 Task: In the Company tcl.com, Create email and send with subject: 'Welcome to a New Paradigm: Introducing Our Visionary Solution', and with mail content 'Greetings,_x000D_
Introducing a visionary approach that will reshape the landscape of your industry. Join us and be part of the future of success!_x000D_
Kind Regards', attach the document: Proposal.doc and insert image: visitingcard.jpg. Below Kind Regards, write Behance and insert the URL: 'www.behance.net'. Mark checkbox to create task to follow up : Tomorrow.  Enter or choose an email address of recipient's from company's contact and send.. Logged in from softage.5@softage.net
Action: Mouse moved to (77, 53)
Screenshot: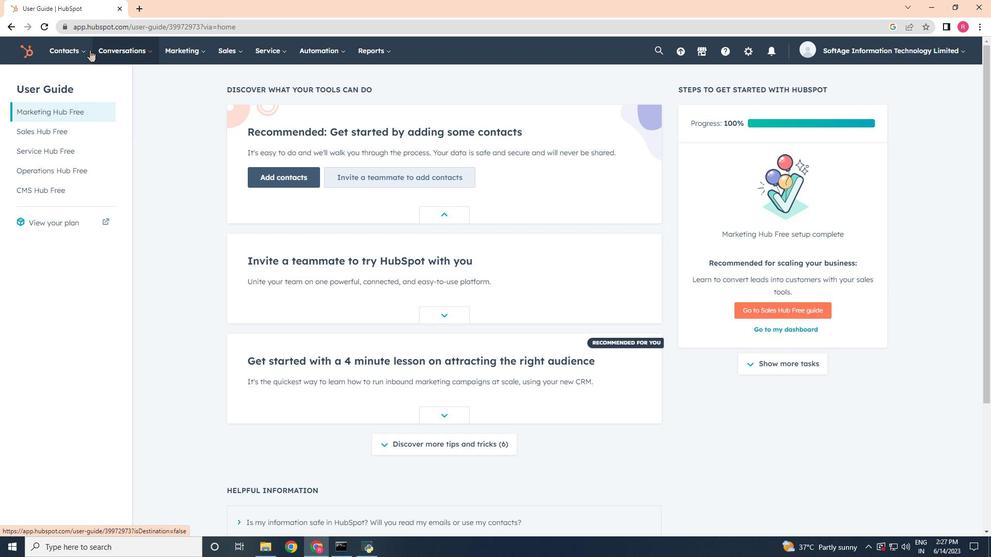 
Action: Mouse pressed left at (77, 53)
Screenshot: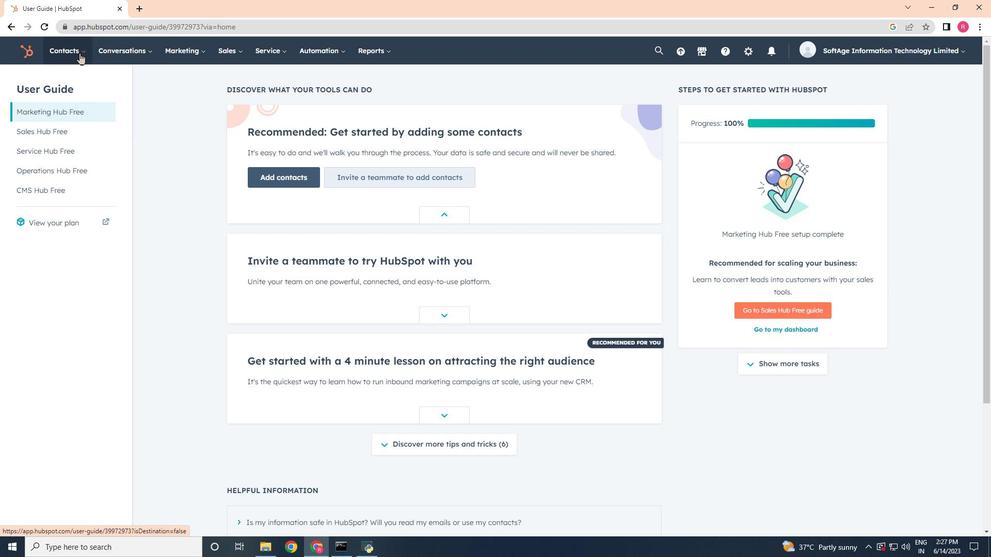 
Action: Mouse moved to (90, 98)
Screenshot: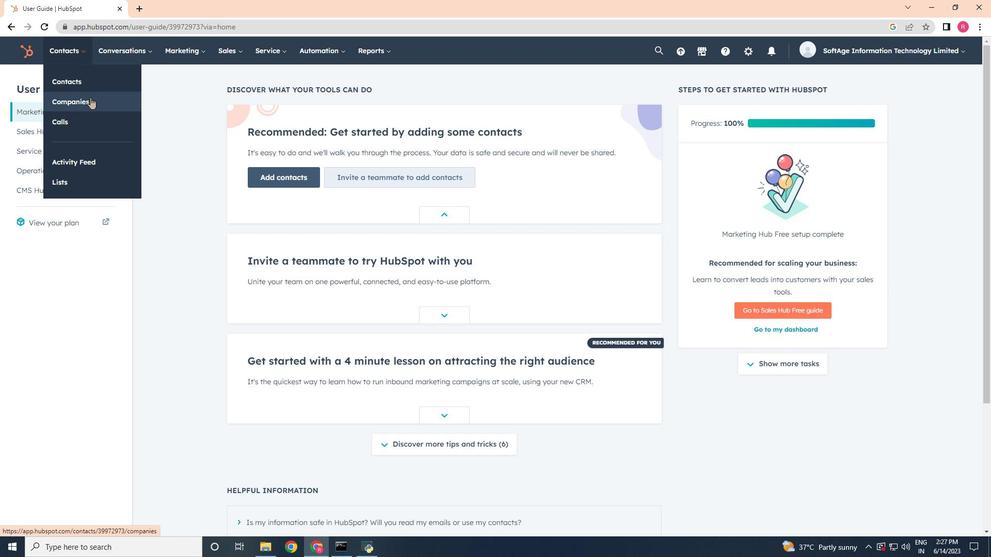 
Action: Mouse pressed left at (90, 98)
Screenshot: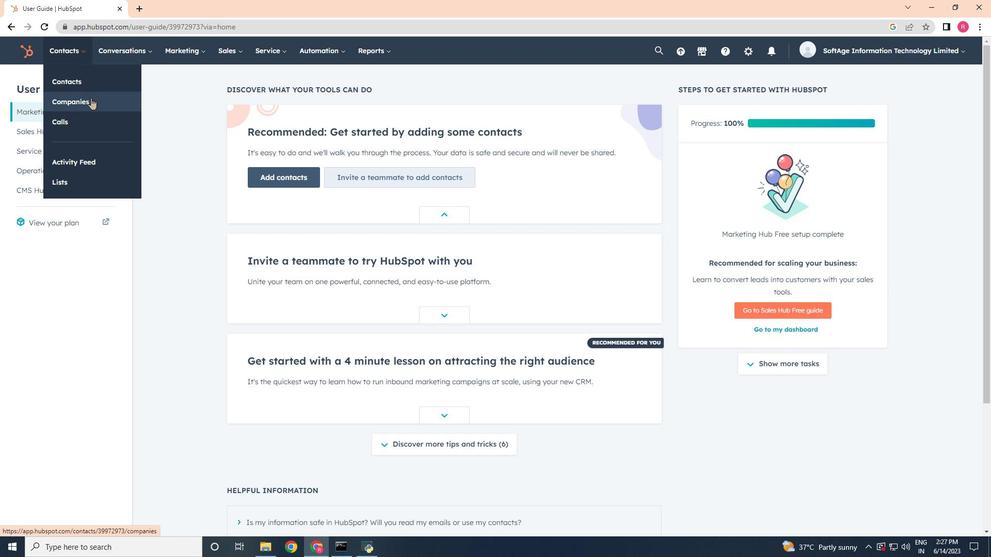 
Action: Mouse moved to (94, 165)
Screenshot: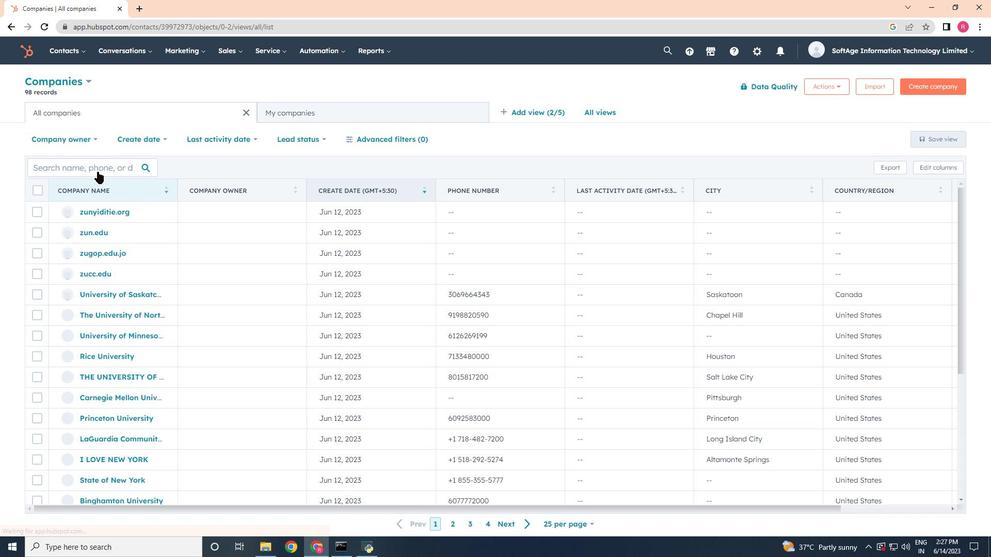 
Action: Mouse pressed left at (94, 165)
Screenshot: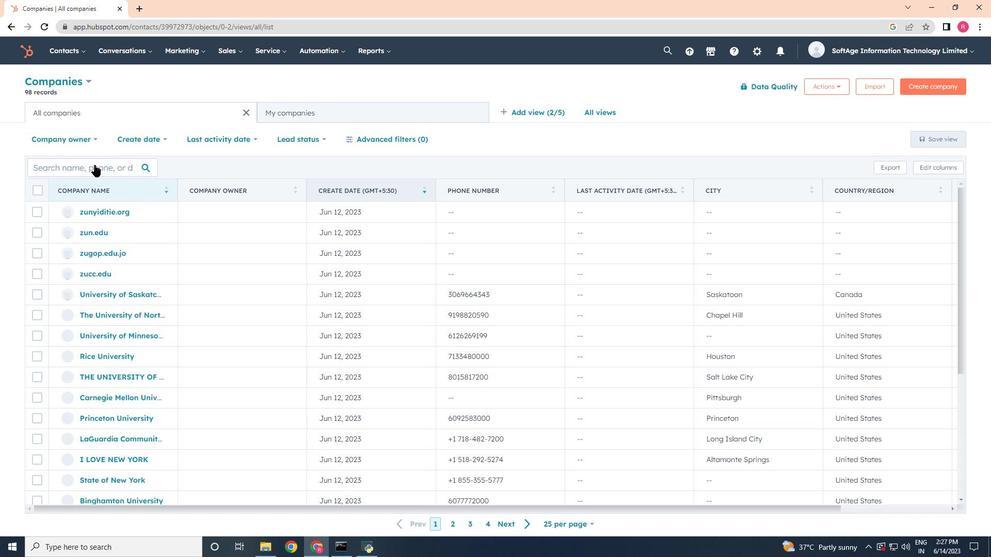 
Action: Key pressed tcl
Screenshot: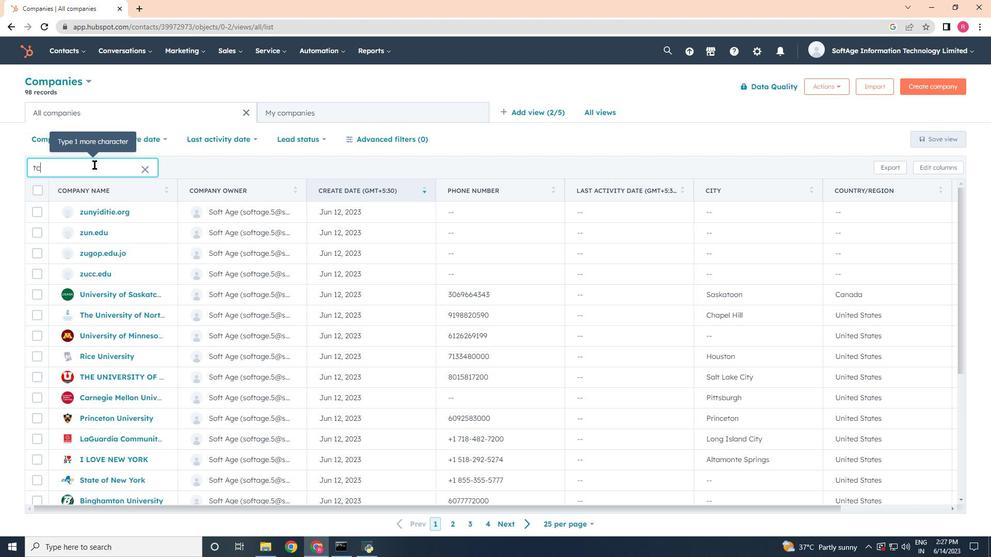 
Action: Mouse moved to (108, 209)
Screenshot: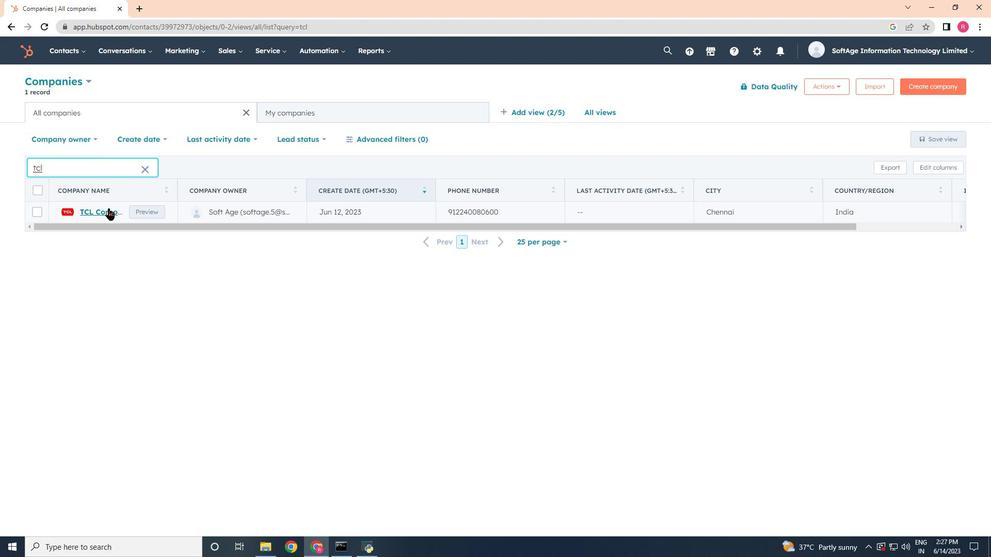 
Action: Mouse pressed left at (108, 209)
Screenshot: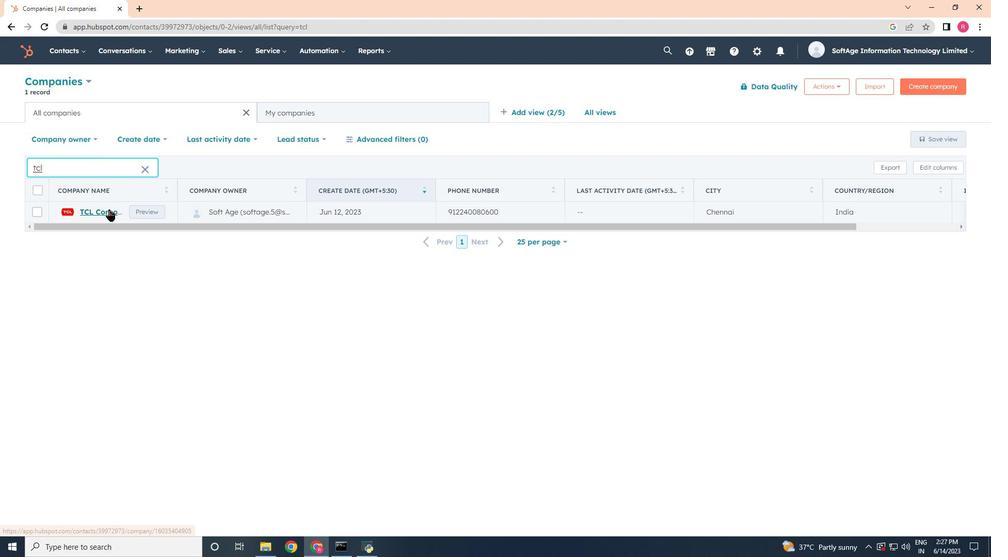
Action: Mouse moved to (72, 177)
Screenshot: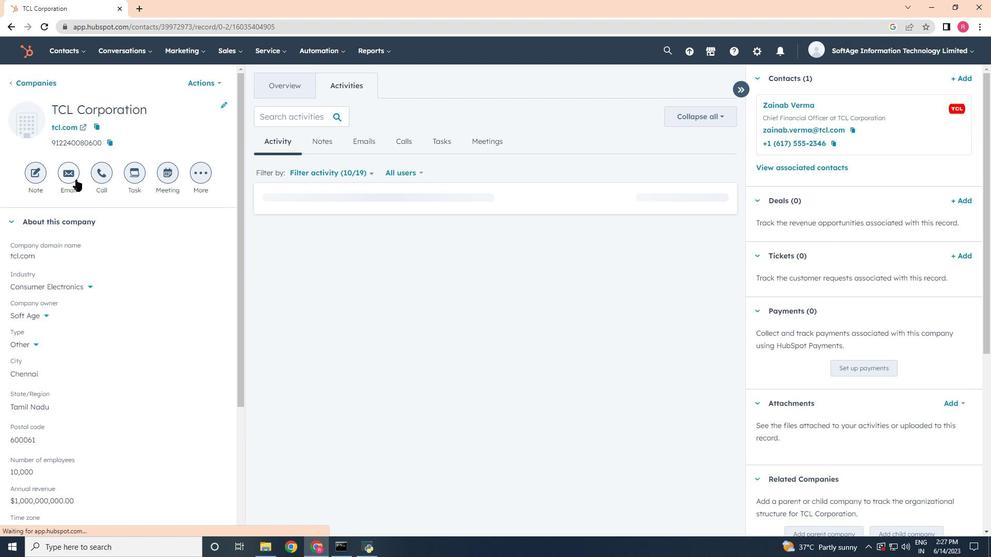 
Action: Mouse pressed left at (72, 177)
Screenshot: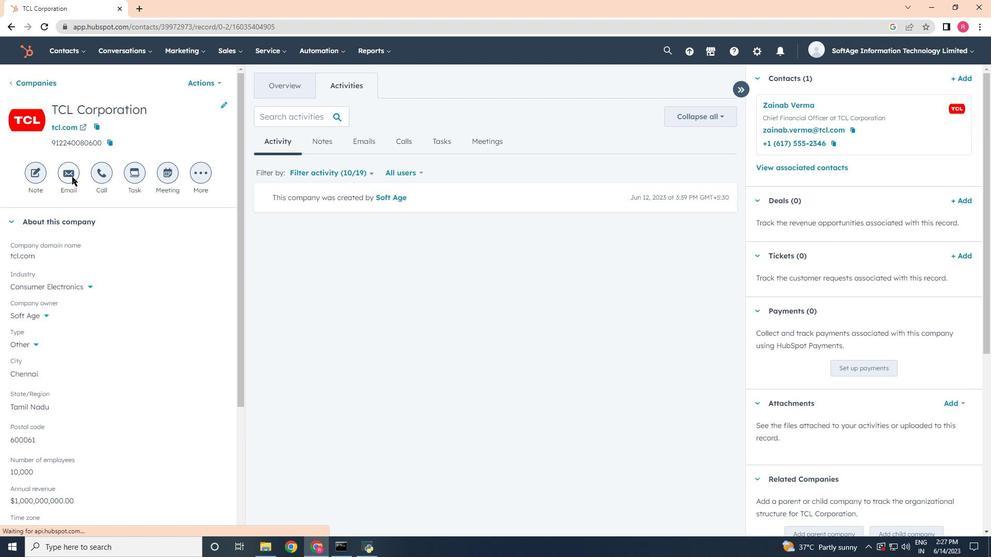 
Action: Mouse moved to (876, 262)
Screenshot: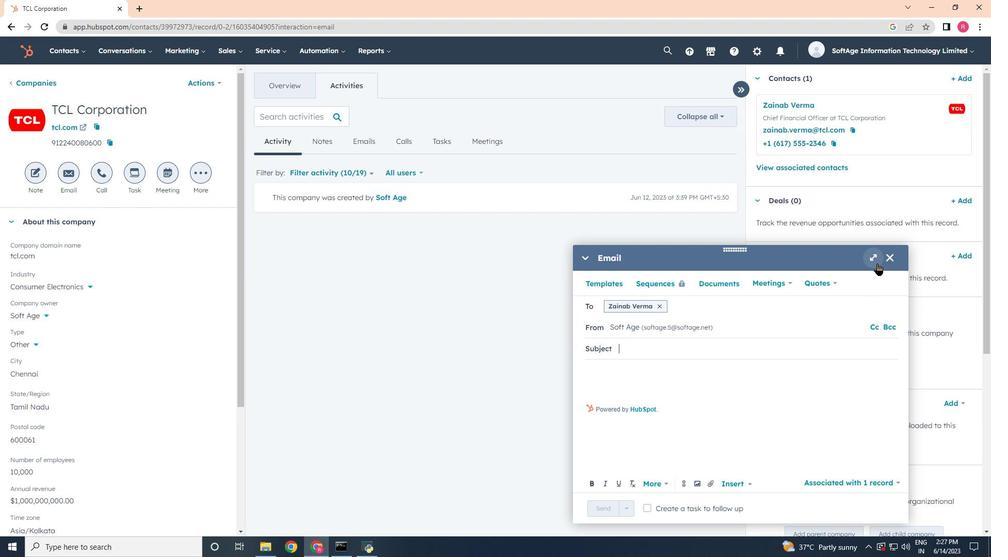 
Action: Mouse pressed left at (876, 262)
Screenshot: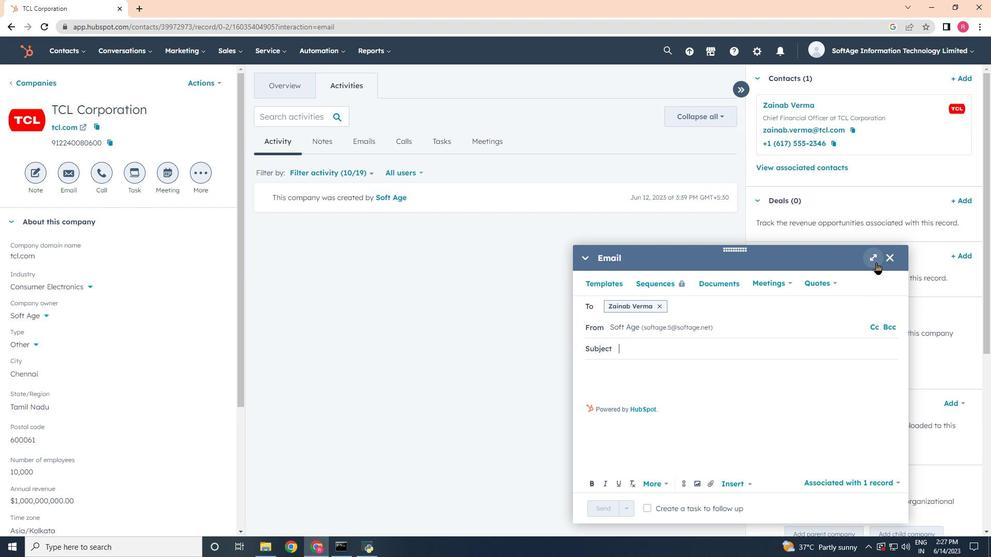
Action: Mouse moved to (269, 198)
Screenshot: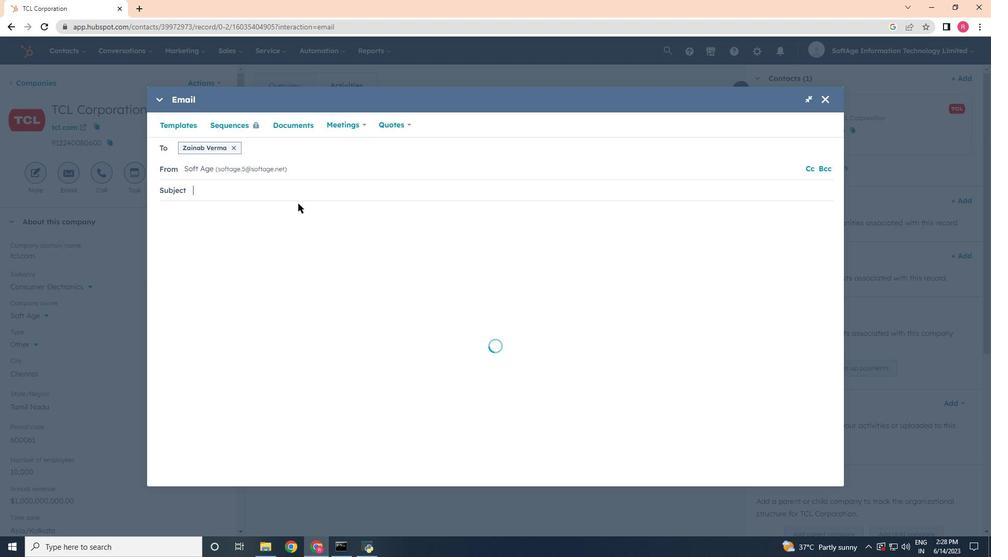 
Action: Key pressed <Key.shift>Welcome<Key.space>to<Key.space>a<Key.space><Key.shift><Key.shift><Key.shift><Key.shift><Key.shift><Key.shift><Key.shift><Key.shift><Key.shift><Key.shift><Key.shift><Key.shift><Key.shift><Key.shift><Key.shift><Key.shift><Key.shift><Key.shift><Key.shift><Key.shift><Key.shift><Key.shift><Key.shift><Key.shift><Key.shift><Key.shift><Key.shift><Key.shift><Key.shift><Key.shift><Key.shift><Key.shift><Key.shift><Key.shift><Key.shift><Key.shift><Key.shift><Key.shift><Key.shift><Key.shift>New<Key.space><Key.shift>Paradigm<Key.shift_r>:<Key.space><Key.shift>Introducing<Key.space><Key.shift>Our<Key.space><Key.shift>Visionary<Key.space><Key.shift>Solution
Screenshot: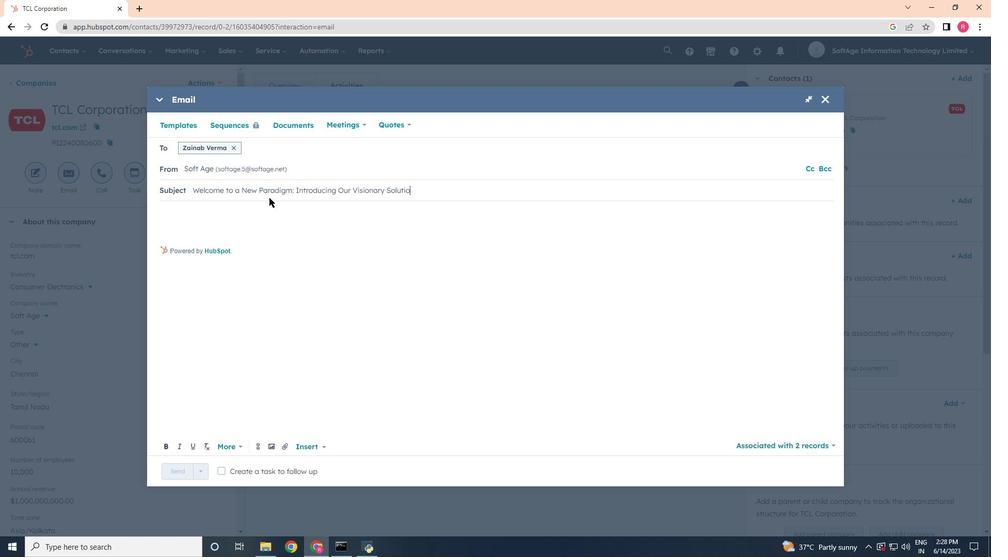 
Action: Mouse moved to (177, 213)
Screenshot: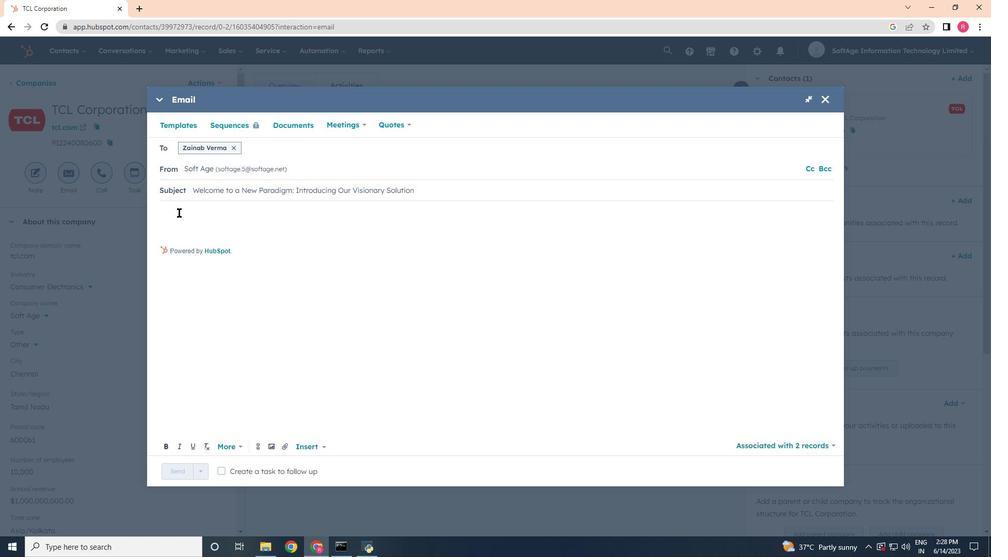 
Action: Mouse pressed left at (177, 213)
Screenshot: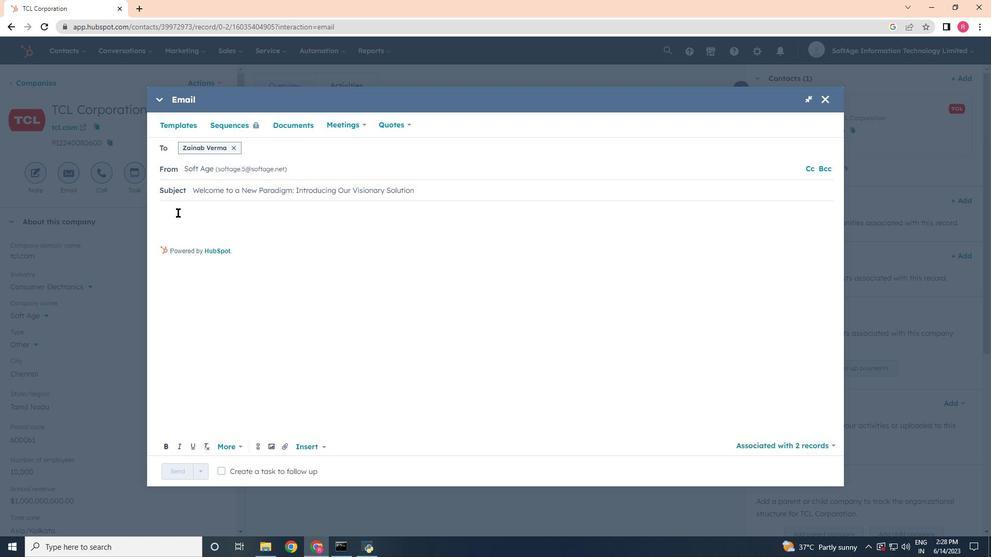 
Action: Key pressed <Key.backspace><Key.shift>Greetings.<Key.backspace>,<Key.enter><Key.enter><Key.shift>Introducing<Key.space>a<Key.space>visionary<Key.space>appor<Key.backspace>ach<Key.space><Key.backspace><Key.backspace><Key.backspace><Key.backspace><Key.backspace><Key.backspace><Key.backspace>pproach<Key.space>that<Key.space>will<Key.space>reshape<Key.space>the<Key.space>landscpe<Key.space><Key.backspace><Key.backspace><Key.backspace><Key.backspace><Key.backspace>scape<Key.space>of<Key.space>your<Key.space>industry<Key.space><Key.backspace>.<Key.space><Key.shift><Key.shift><Key.shift><Key.shift><Key.shift><Key.shift><Key.shift><Key.shift><Key.shift><Key.shift><Key.shift><Key.shift><Key.shift><Key.shift>Join<Key.space>us<Key.space>and<Key.space>be<Key.space>part<Key.space>of<Key.space>the<Key.space>future<Key.space>of<Key.space>sucess<Key.backspace><Key.backspace><Key.backspace>cess<Key.shift>!<Key.enter><Key.enter><Key.shift>Kind<Key.space><Key.shift><Key.shift><Key.shift><Key.shift><Key.shift><Key.shift><Key.shift><Key.shift>Regards,<Key.enter>
Screenshot: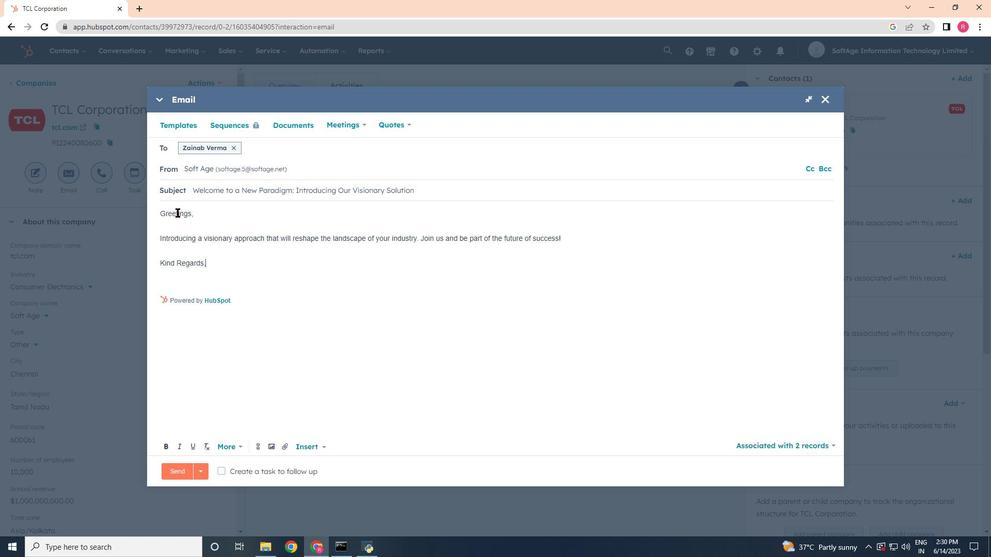
Action: Mouse moved to (285, 449)
Screenshot: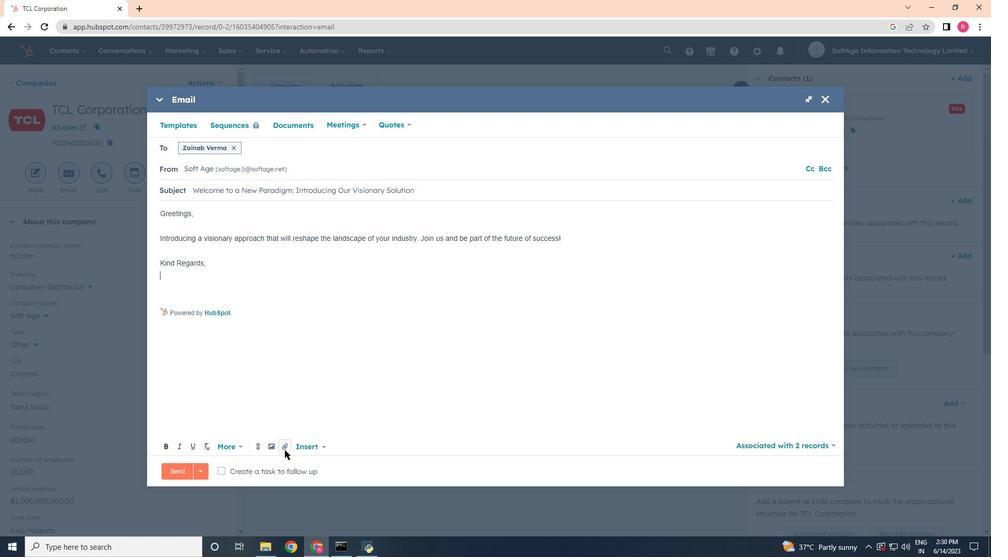 
Action: Mouse pressed left at (285, 449)
Screenshot: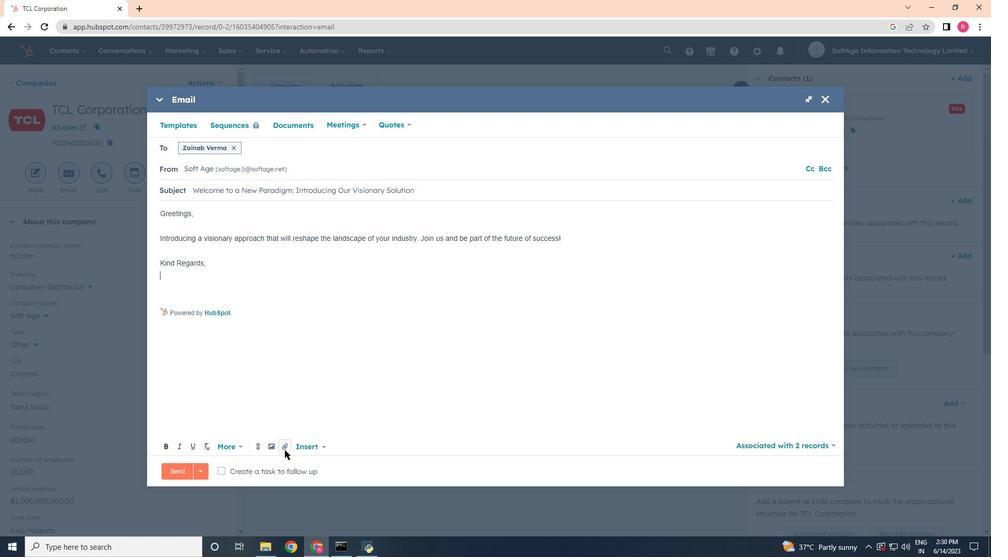 
Action: Mouse moved to (299, 419)
Screenshot: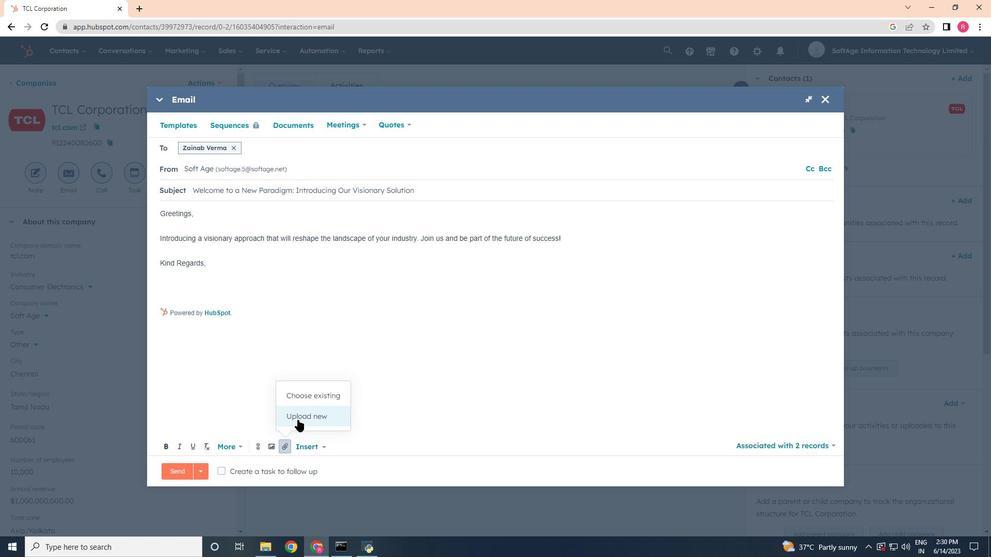 
Action: Mouse pressed left at (299, 419)
Screenshot: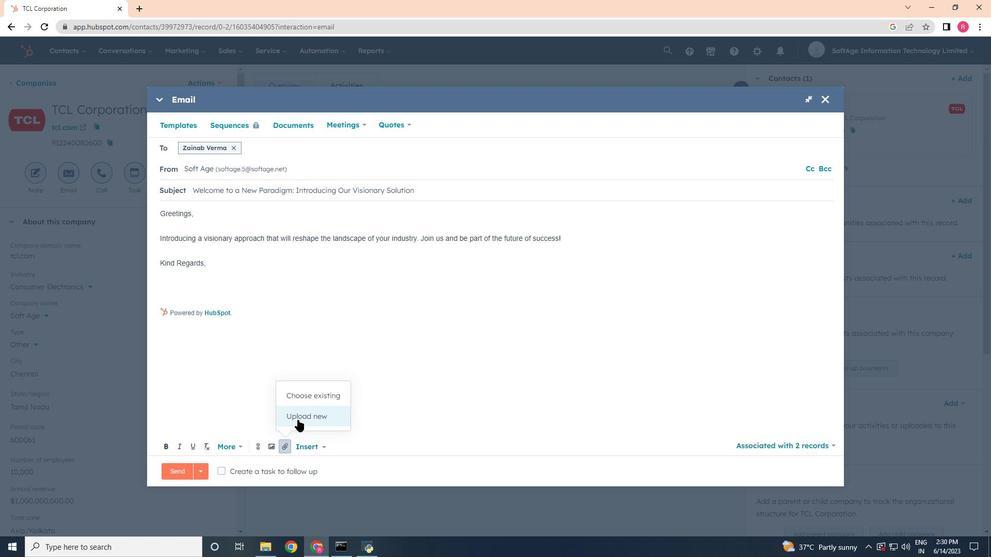 
Action: Mouse moved to (176, 162)
Screenshot: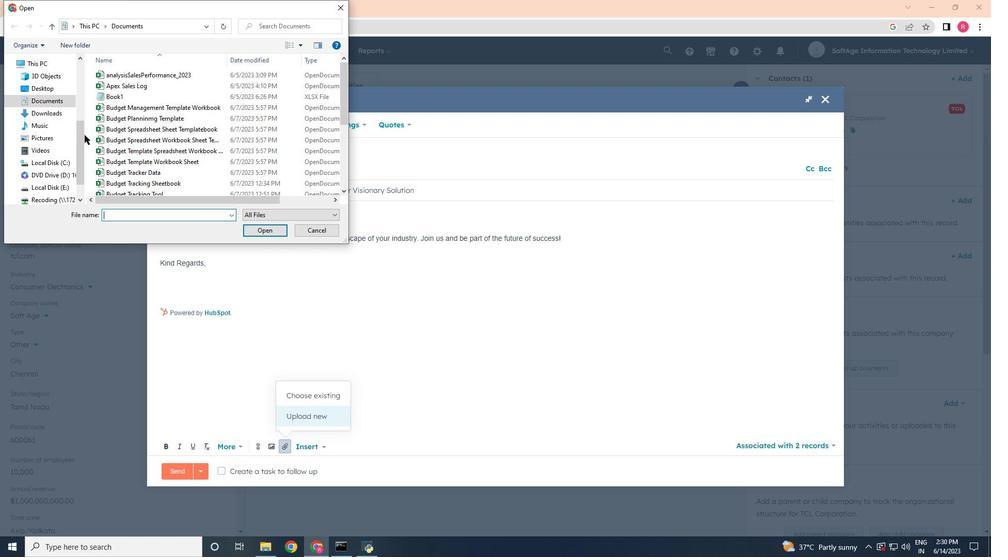 
Action: Mouse scrolled (176, 162) with delta (0, 0)
Screenshot: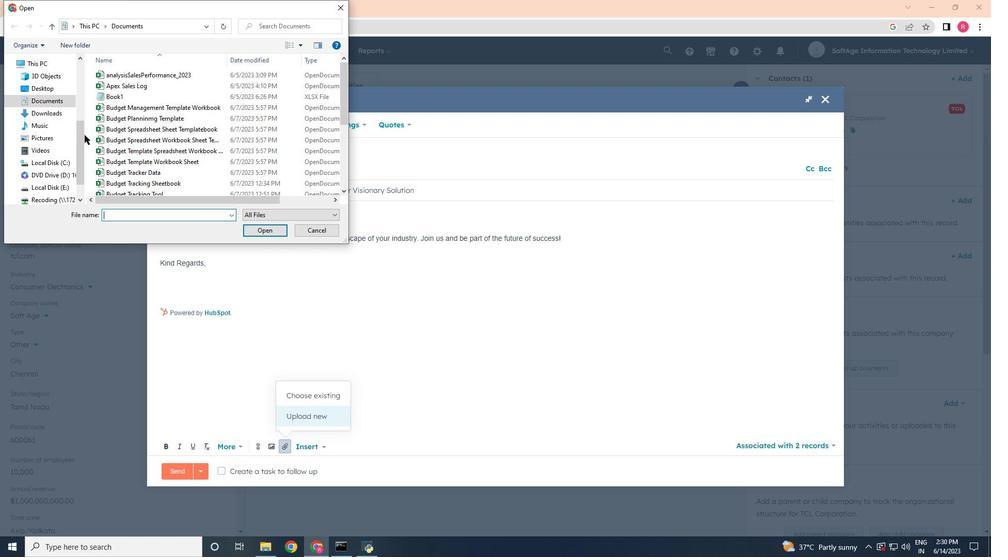 
Action: Mouse moved to (230, 181)
Screenshot: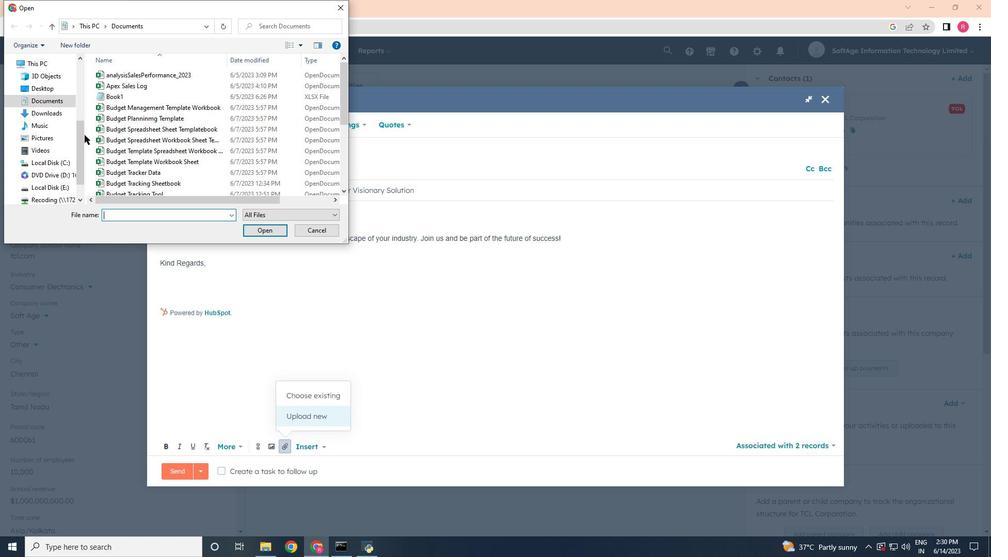 
Action: Mouse scrolled (230, 181) with delta (0, 0)
Screenshot: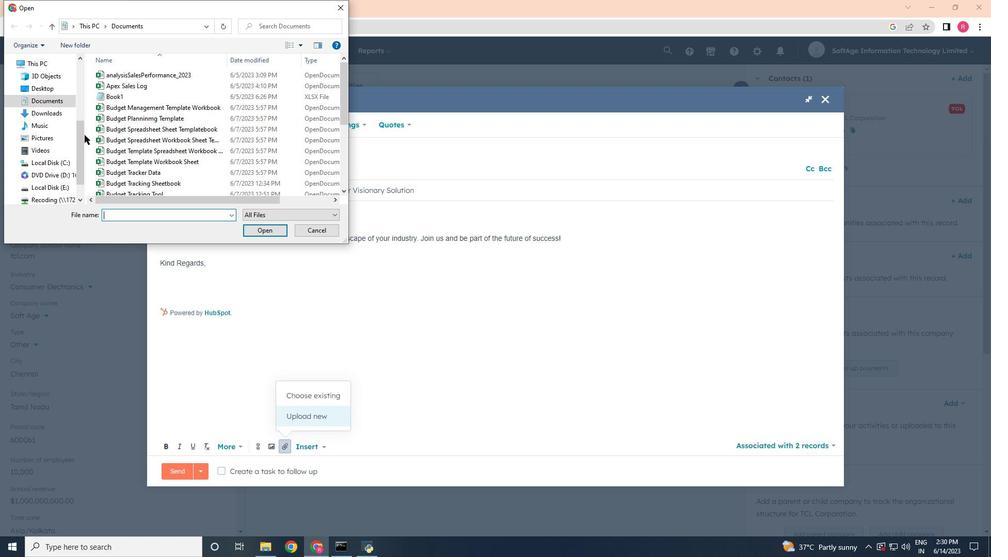 
Action: Mouse moved to (256, 190)
Screenshot: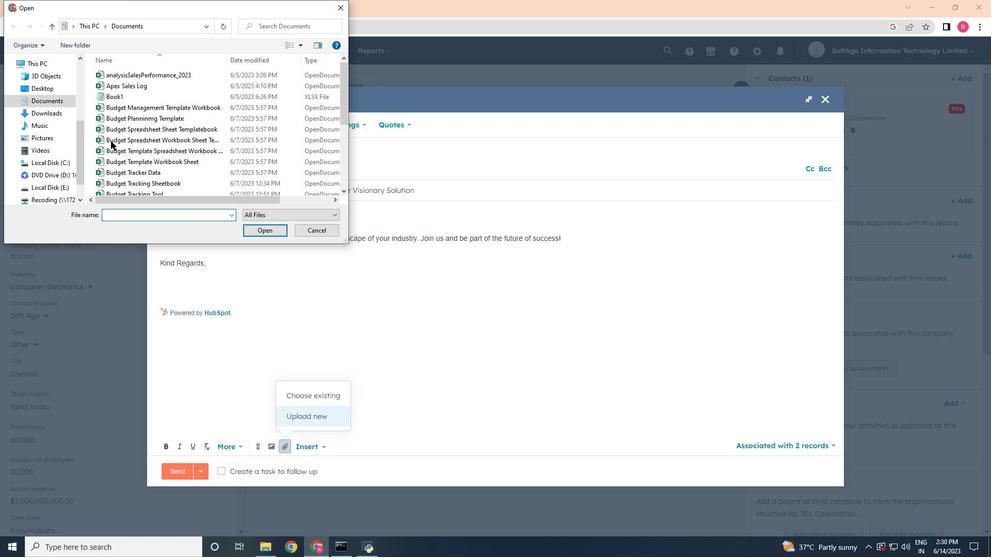 
Action: Mouse scrolled (256, 189) with delta (0, 0)
Screenshot: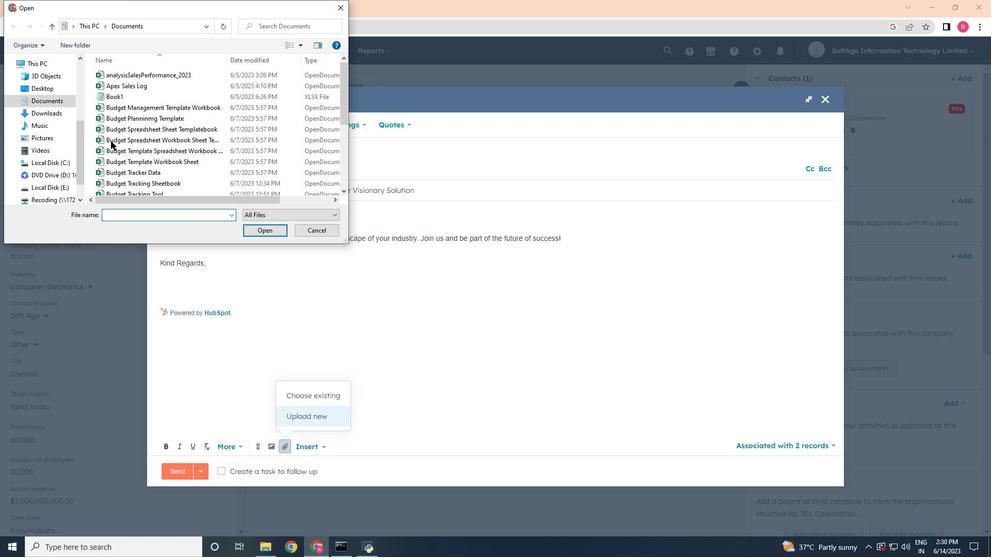 
Action: Mouse moved to (262, 191)
Screenshot: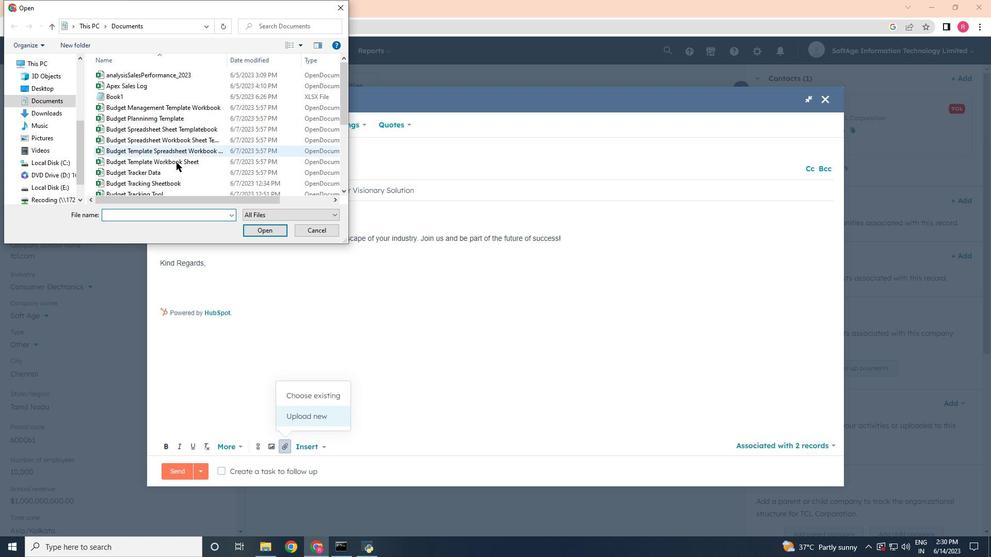 
Action: Mouse scrolled (262, 191) with delta (0, 0)
Screenshot: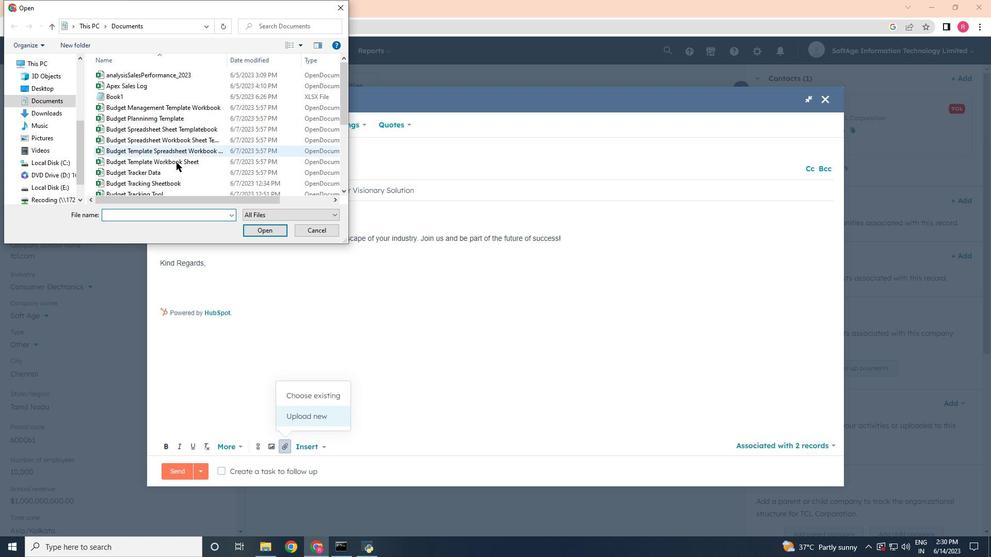 
Action: Mouse moved to (226, 168)
Screenshot: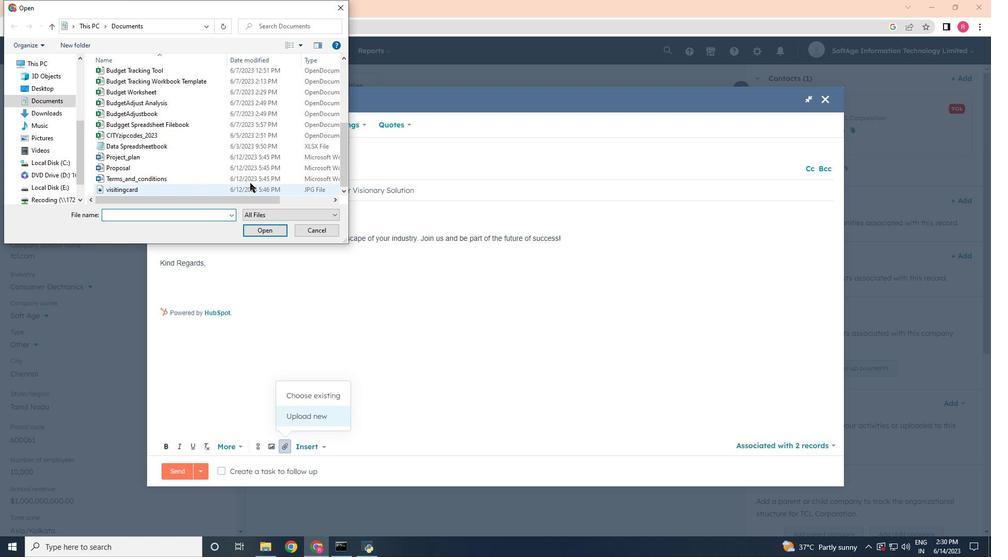 
Action: Mouse scrolled (226, 167) with delta (0, 0)
Screenshot: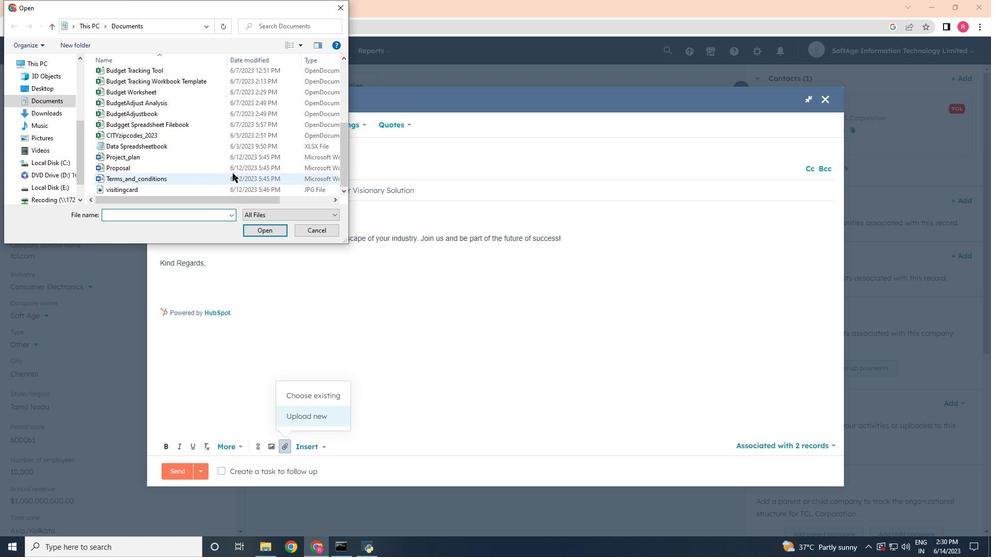 
Action: Mouse scrolled (226, 167) with delta (0, 0)
Screenshot: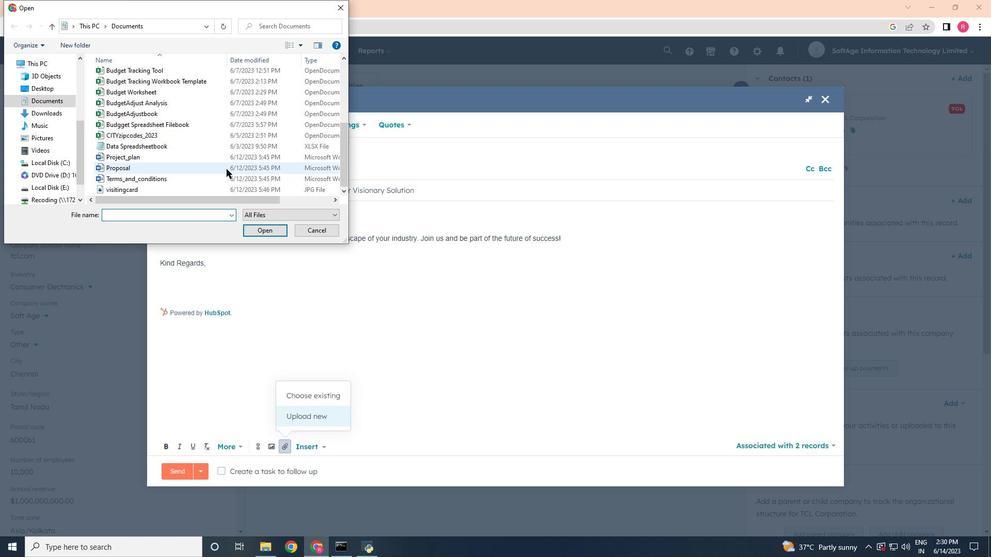 
Action: Mouse moved to (225, 168)
Screenshot: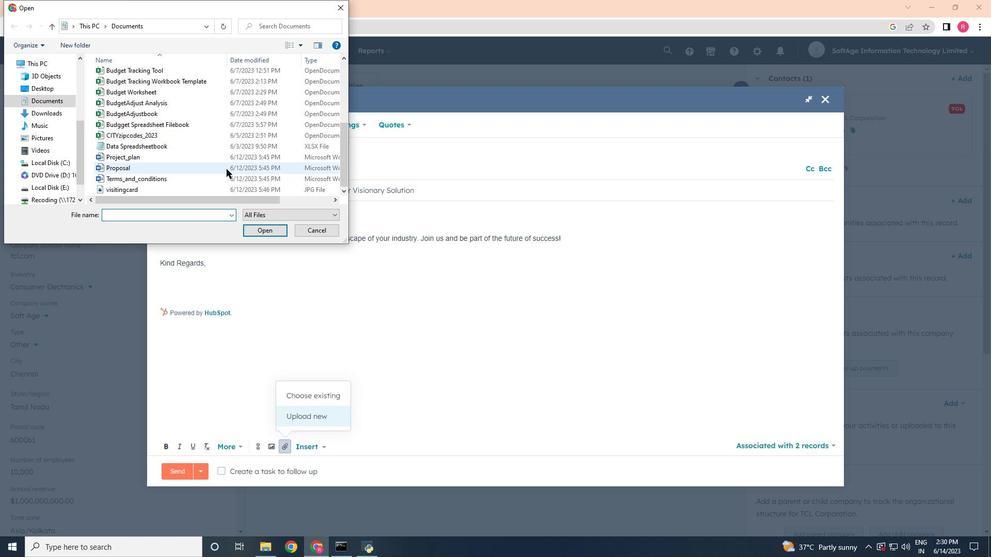 
Action: Mouse scrolled (225, 167) with delta (0, 0)
Screenshot: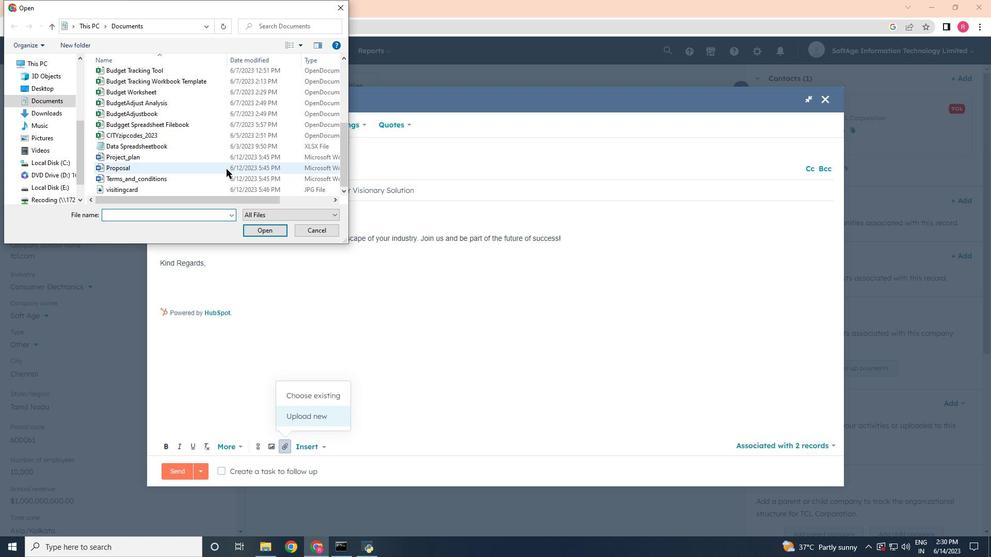 
Action: Mouse moved to (225, 168)
Screenshot: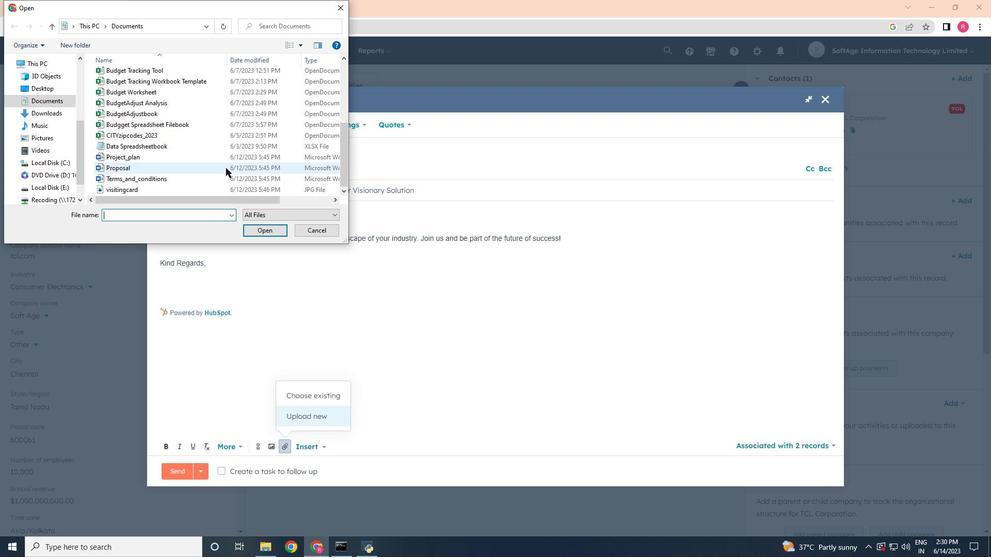 
Action: Mouse scrolled (225, 167) with delta (0, 0)
Screenshot: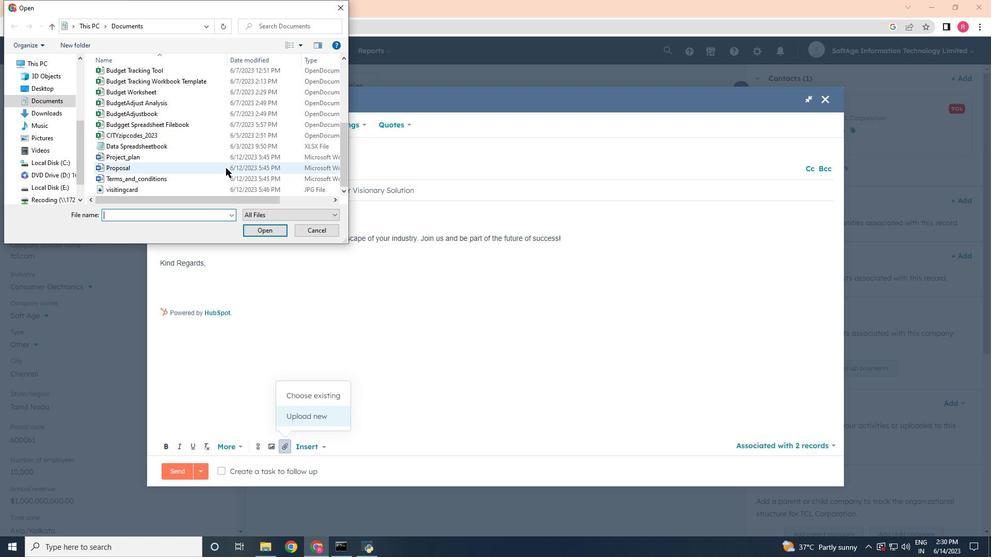 
Action: Mouse moved to (180, 168)
Screenshot: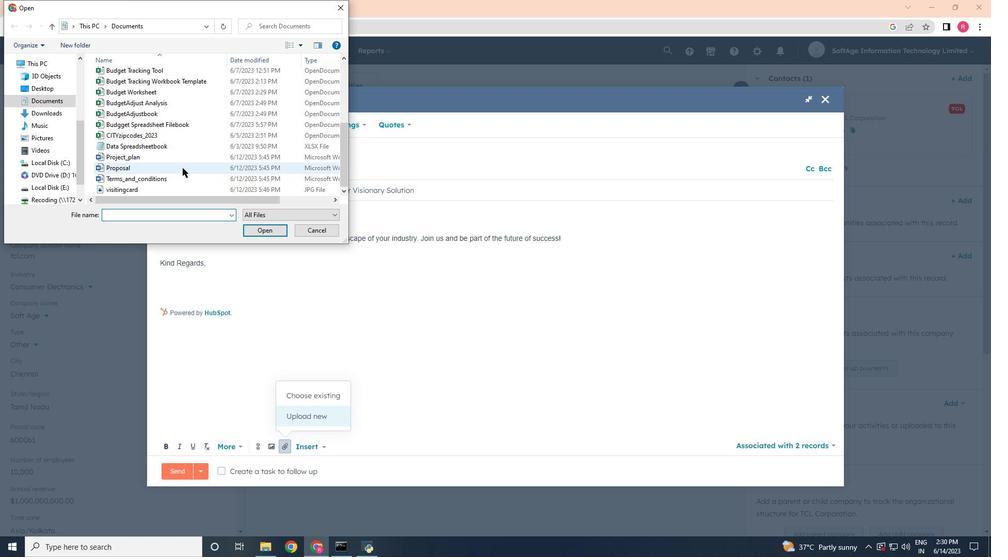 
Action: Mouse pressed left at (180, 168)
Screenshot: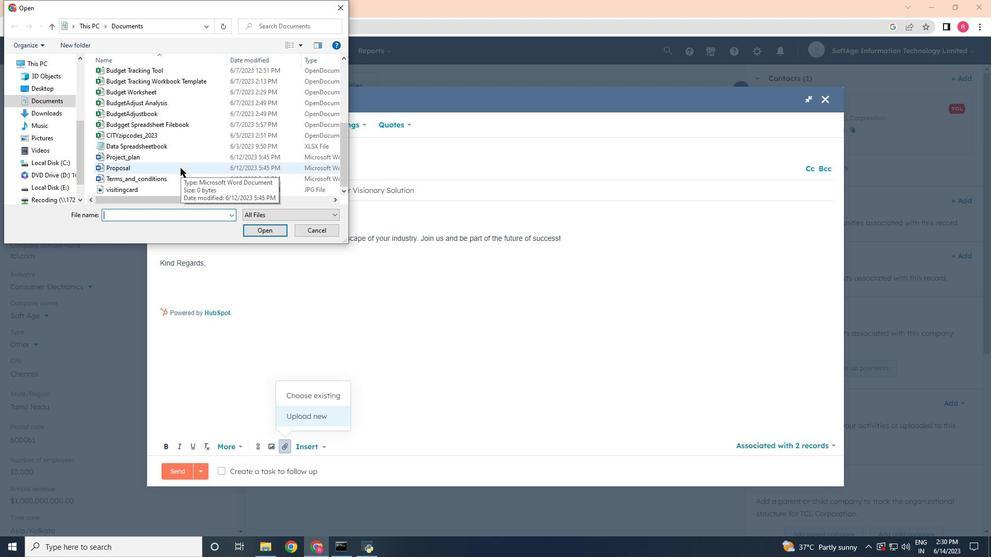 
Action: Mouse moved to (262, 229)
Screenshot: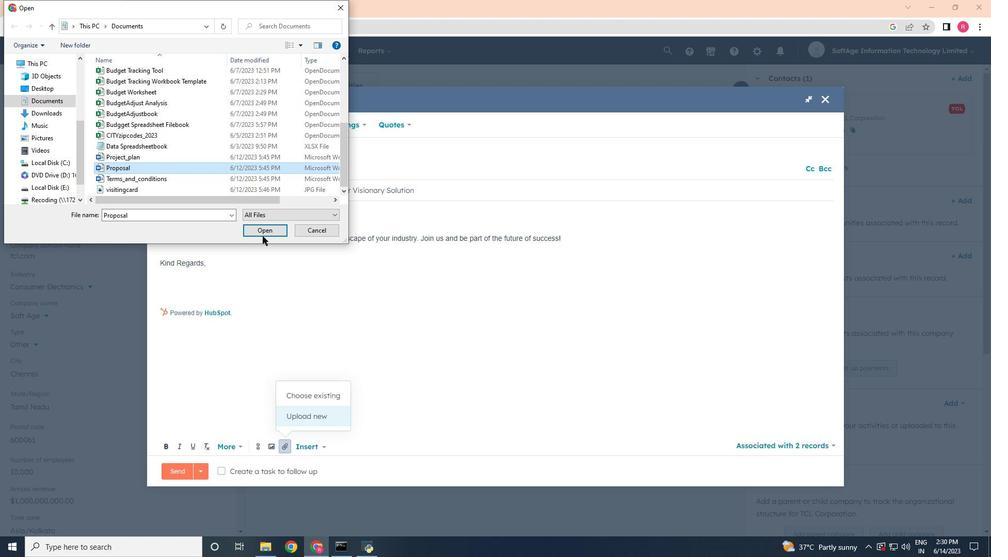 
Action: Mouse pressed left at (262, 229)
Screenshot: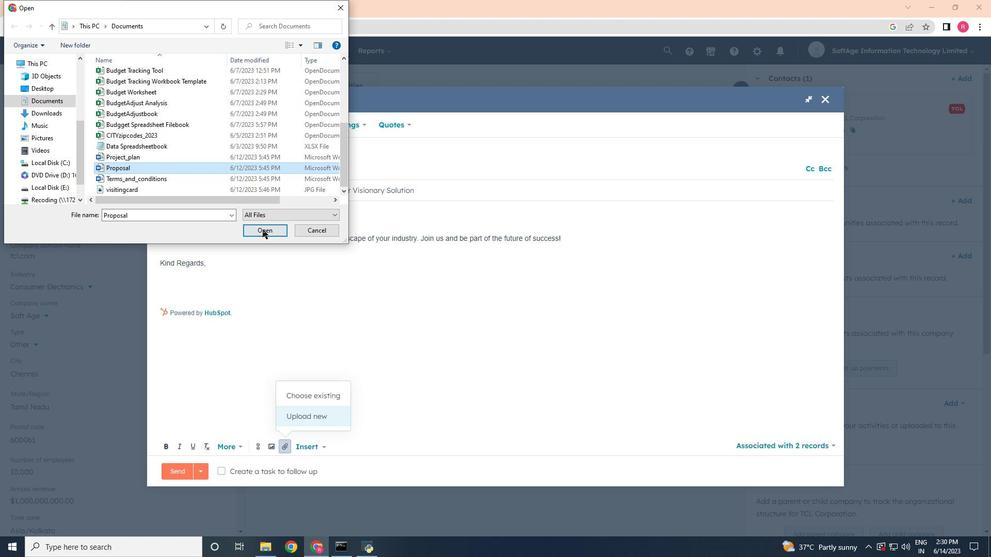 
Action: Mouse moved to (274, 418)
Screenshot: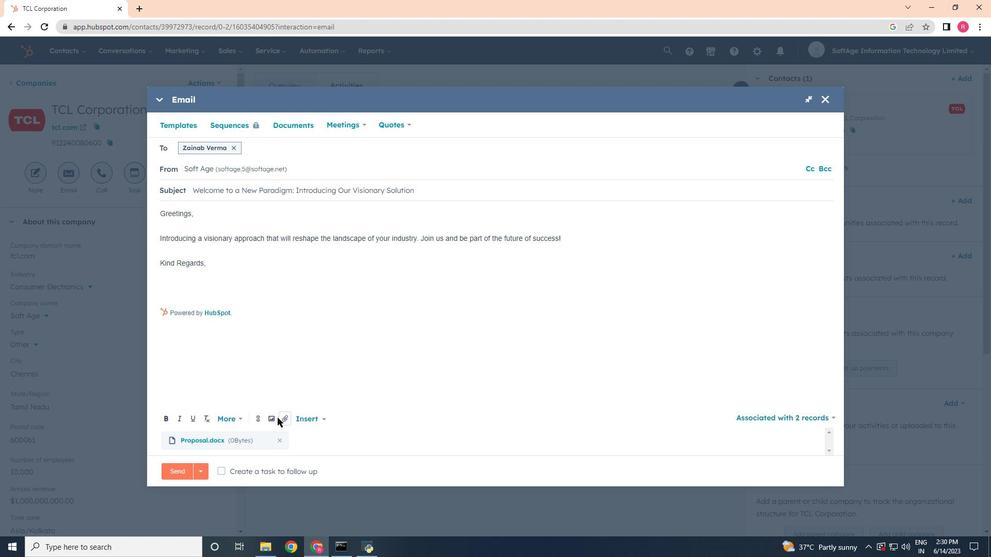 
Action: Mouse pressed left at (274, 418)
Screenshot: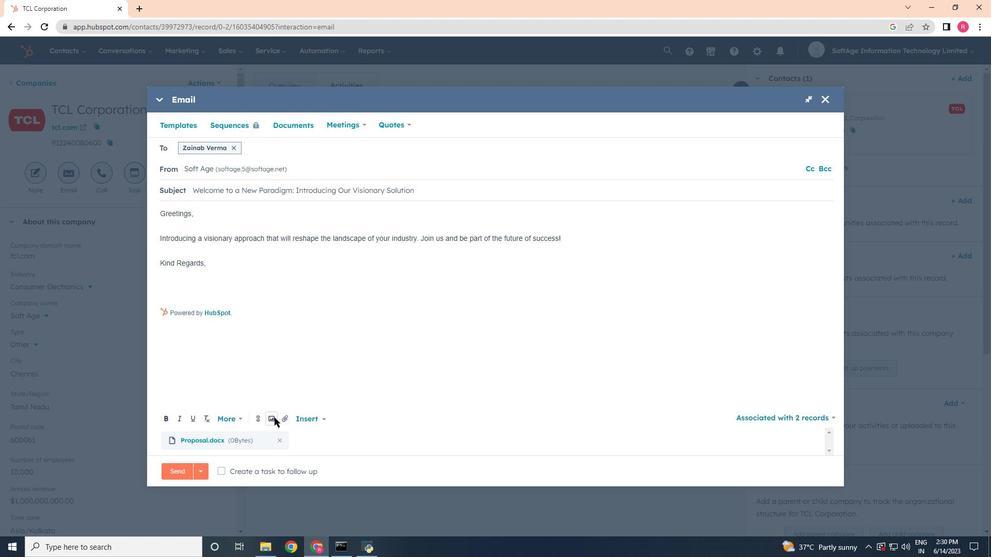 
Action: Mouse moved to (272, 379)
Screenshot: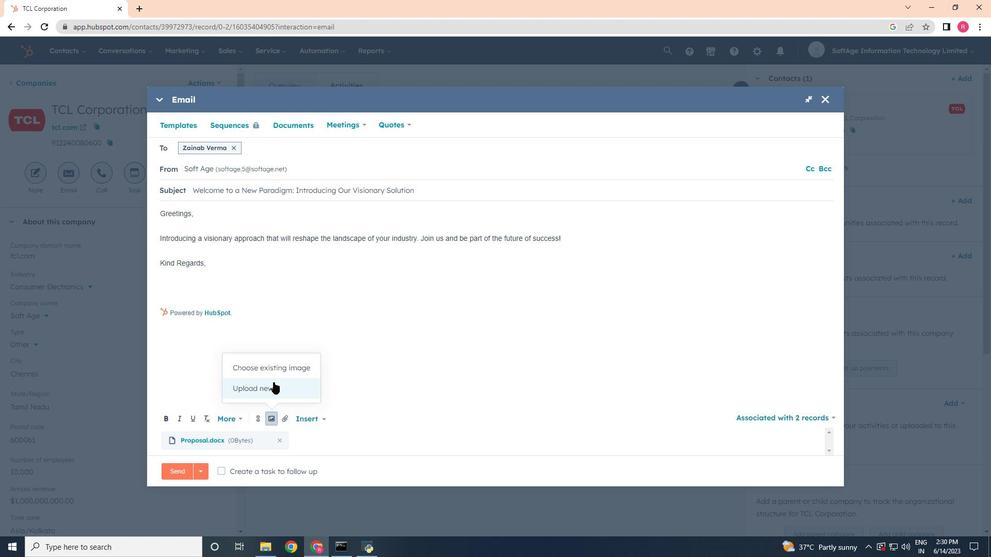 
Action: Mouse pressed left at (272, 379)
Screenshot: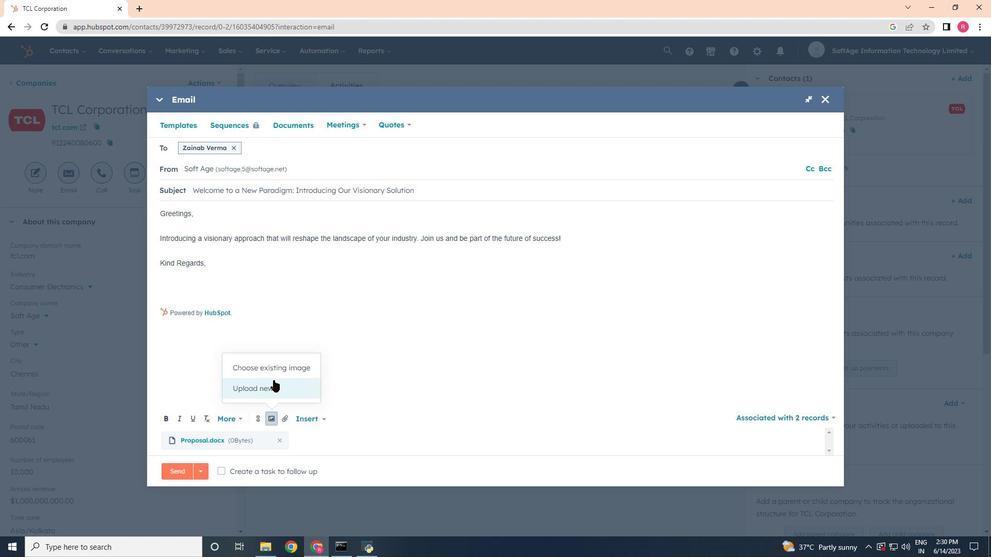 
Action: Mouse moved to (126, 97)
Screenshot: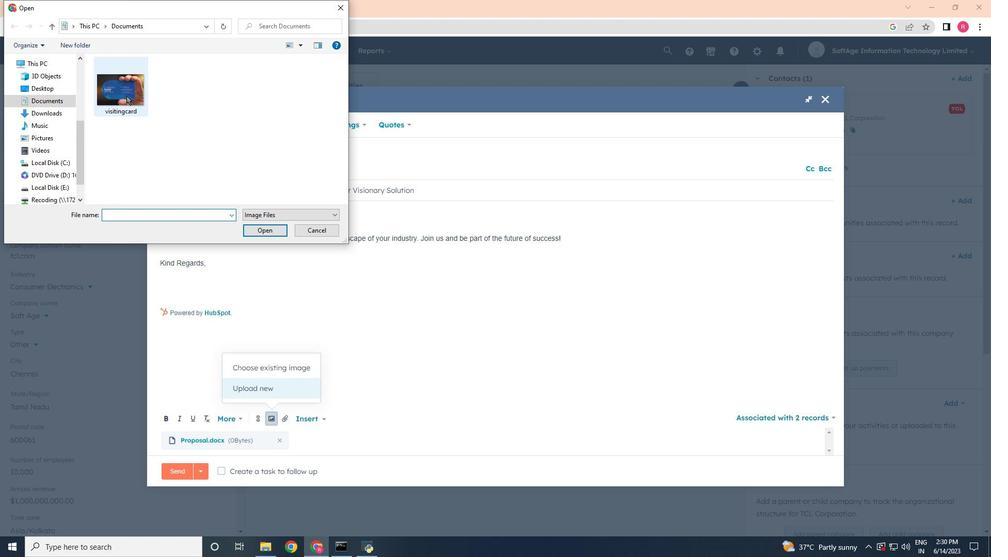 
Action: Mouse pressed left at (126, 97)
Screenshot: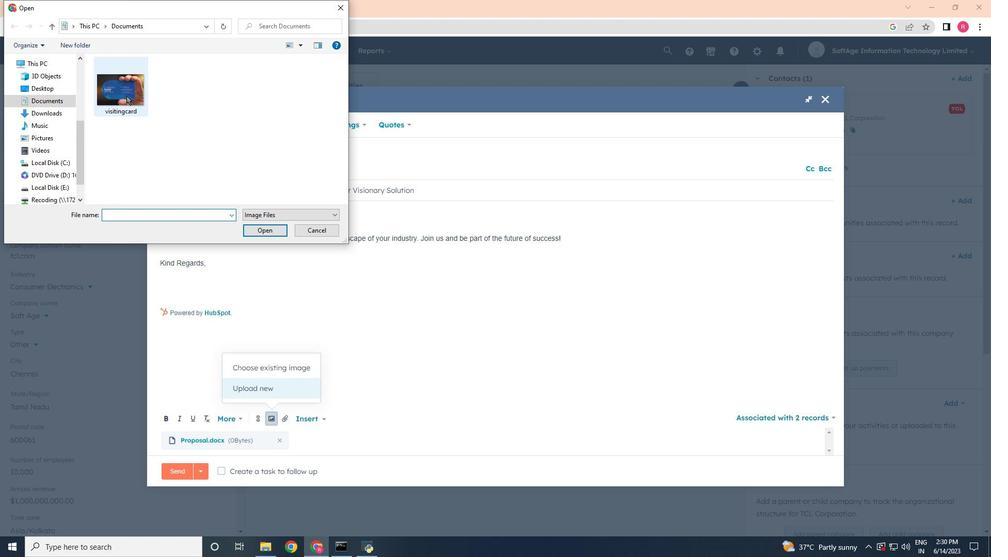 
Action: Mouse moved to (271, 231)
Screenshot: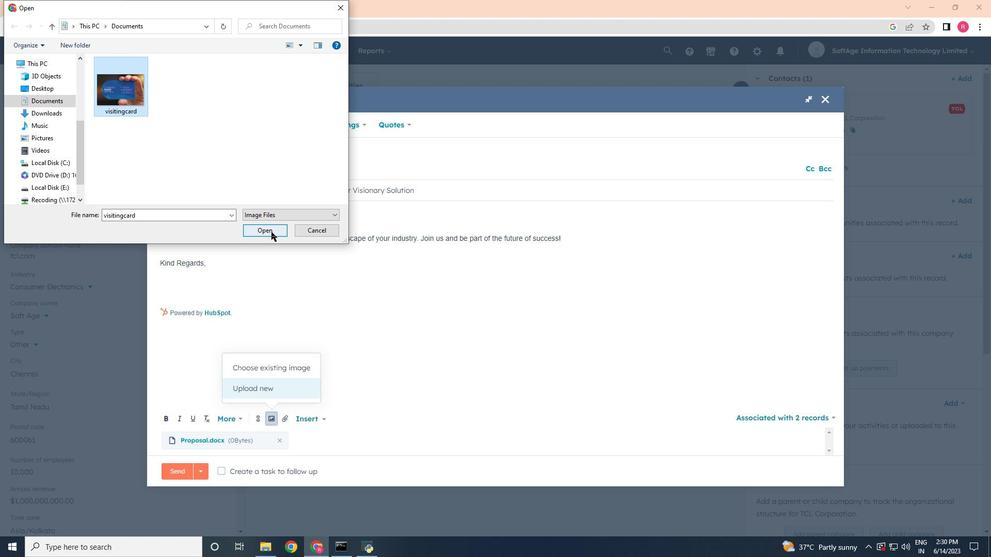 
Action: Mouse pressed left at (271, 231)
Screenshot: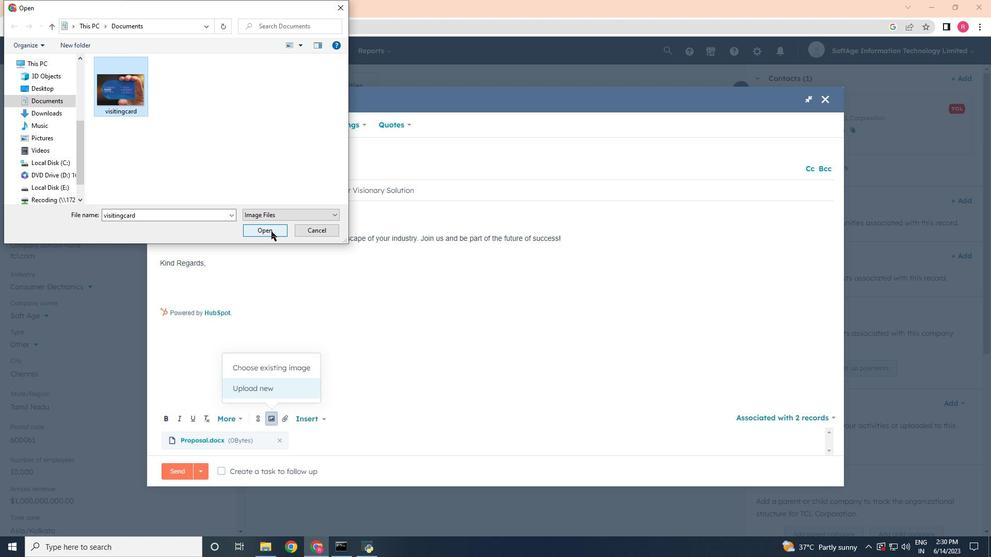 
Action: Mouse moved to (176, 243)
Screenshot: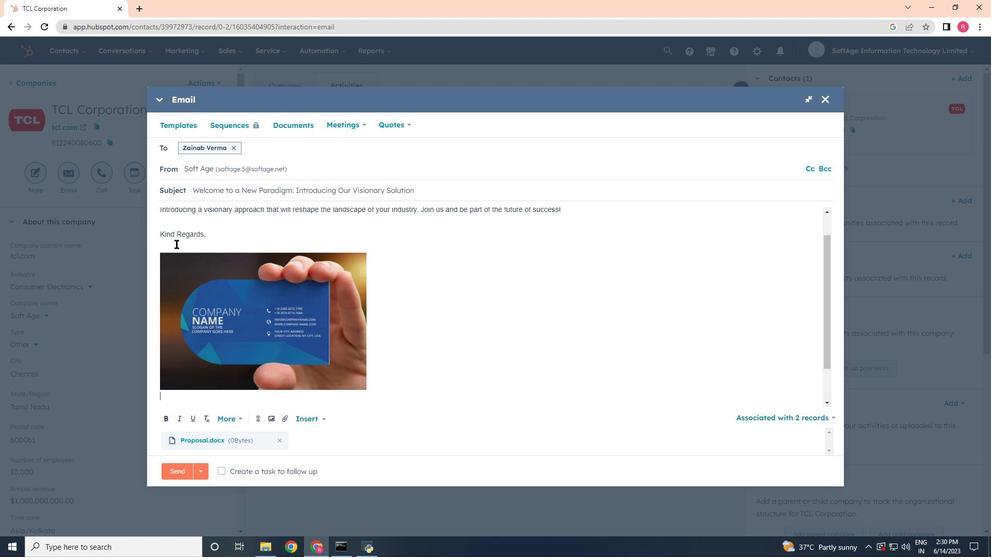 
Action: Mouse pressed left at (176, 243)
Screenshot: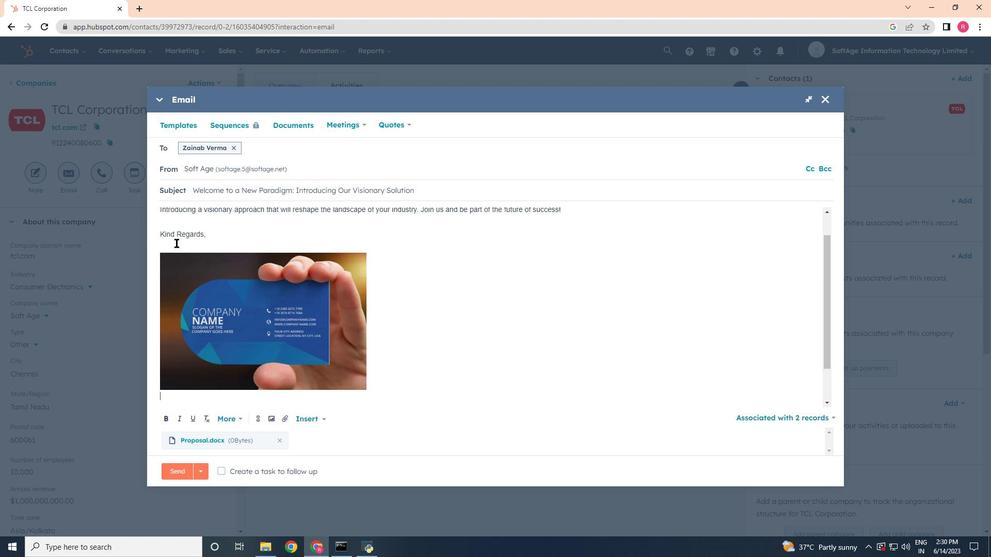 
Action: Mouse moved to (256, 415)
Screenshot: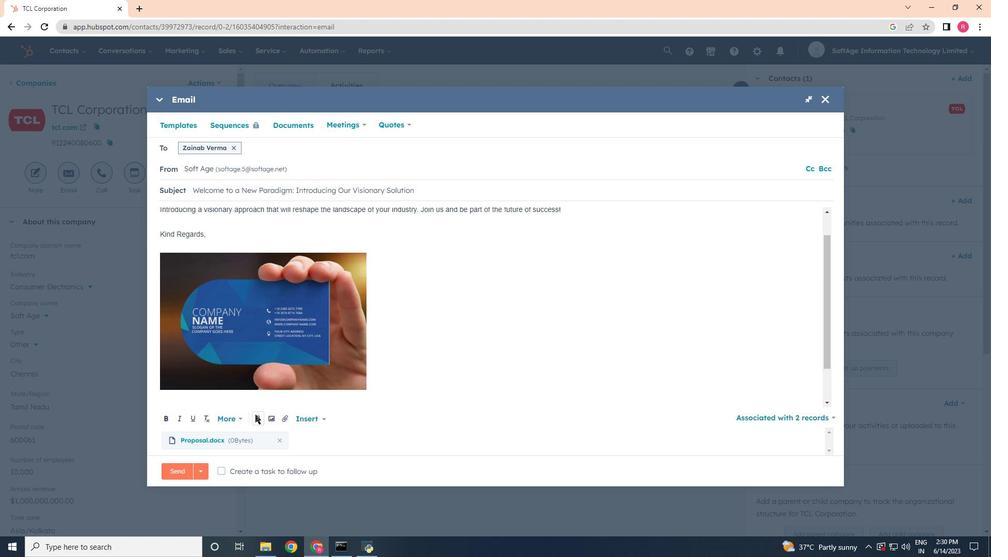 
Action: Mouse pressed left at (256, 415)
Screenshot: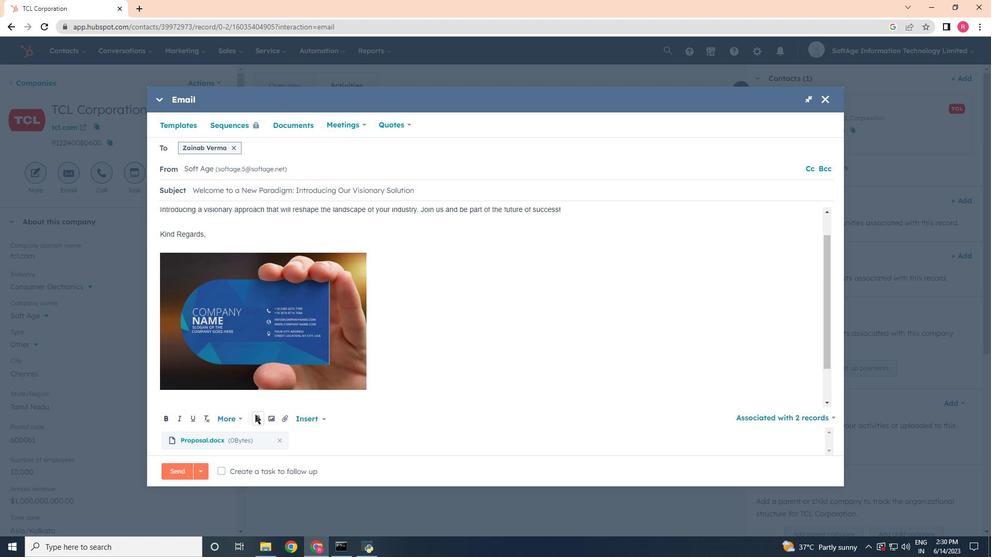 
Action: Mouse moved to (274, 302)
Screenshot: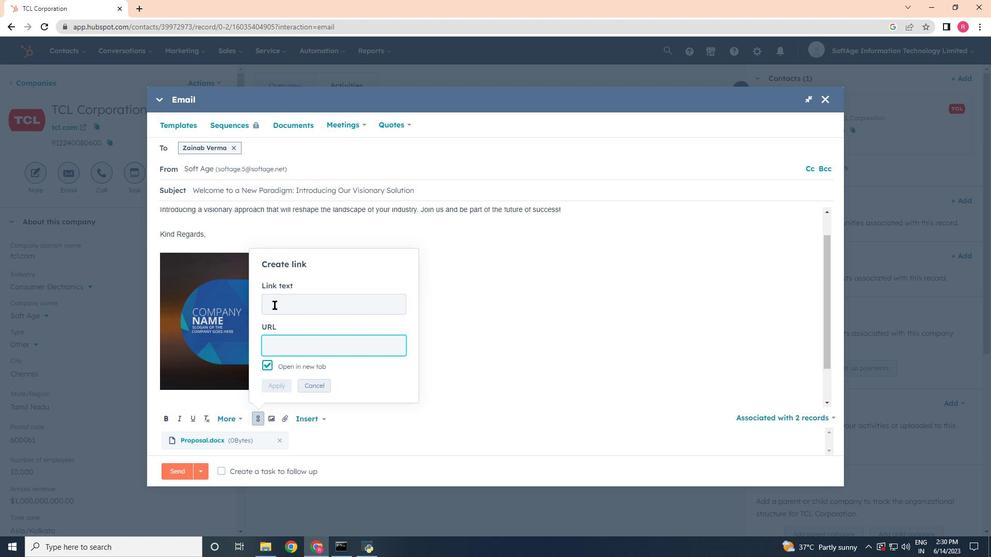 
Action: Mouse pressed left at (274, 302)
Screenshot: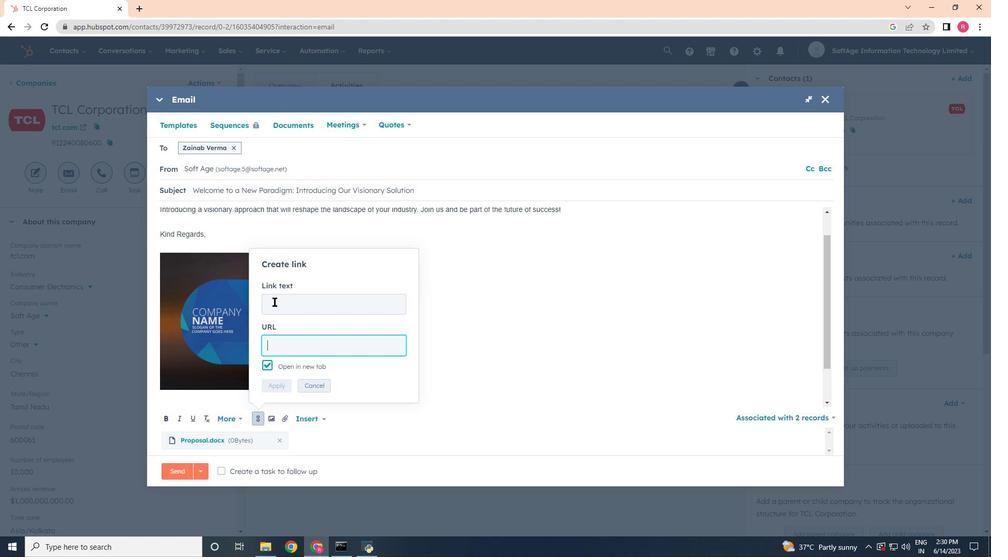 
Action: Key pressed <Key.shift>Behance<Key.space><Key.tab>www.behance.net
Screenshot: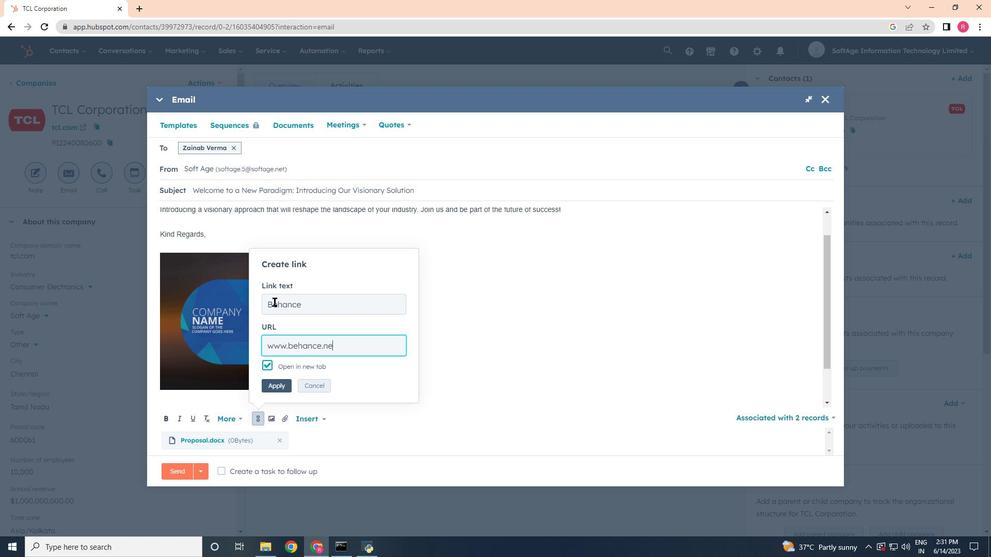 
Action: Mouse moved to (285, 390)
Screenshot: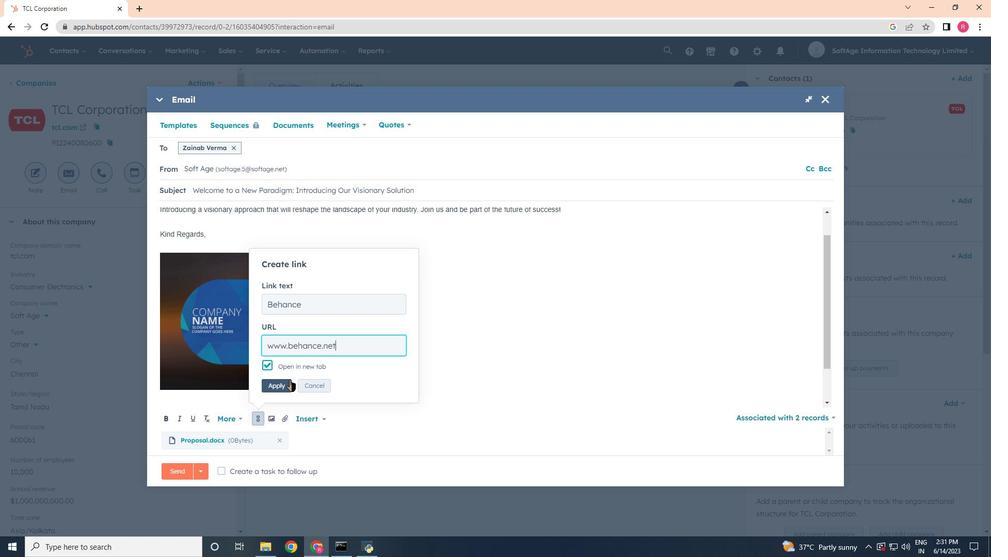 
Action: Mouse pressed left at (285, 390)
Screenshot: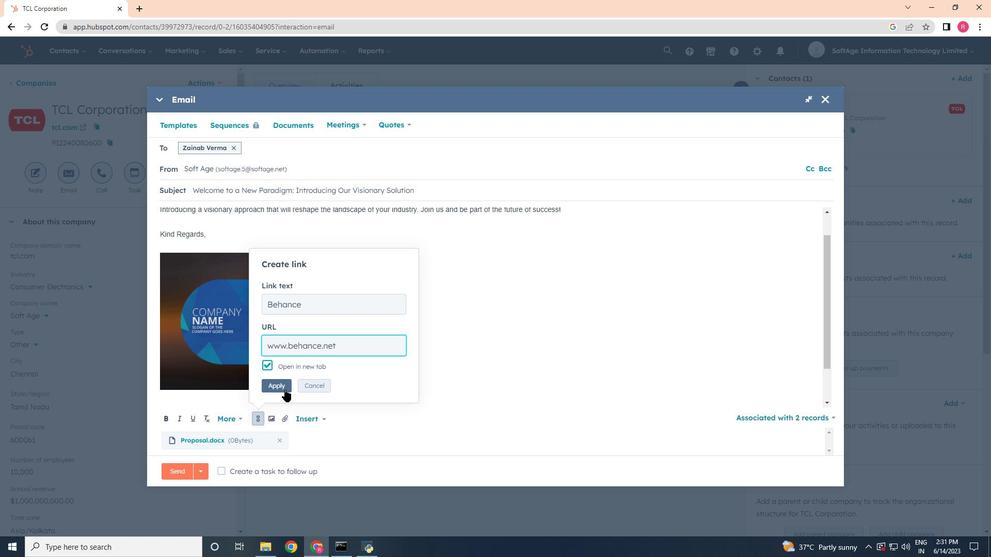 
Action: Mouse moved to (220, 469)
Screenshot: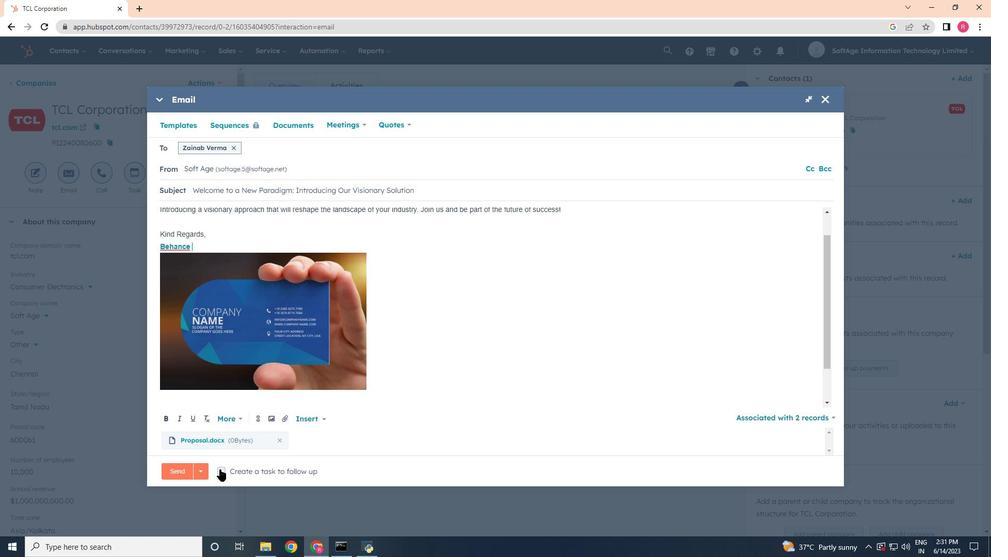 
Action: Mouse pressed left at (220, 469)
Screenshot: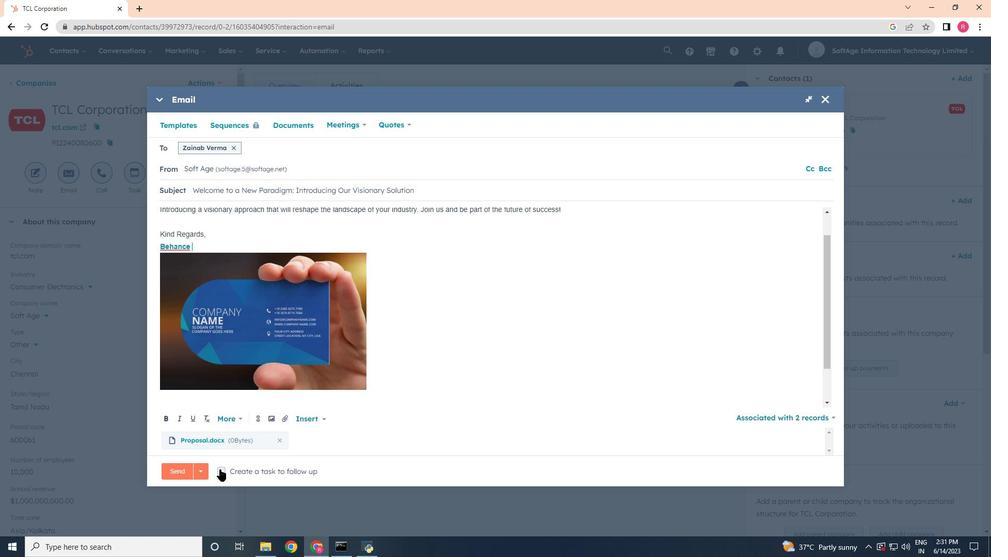
Action: Mouse moved to (424, 473)
Screenshot: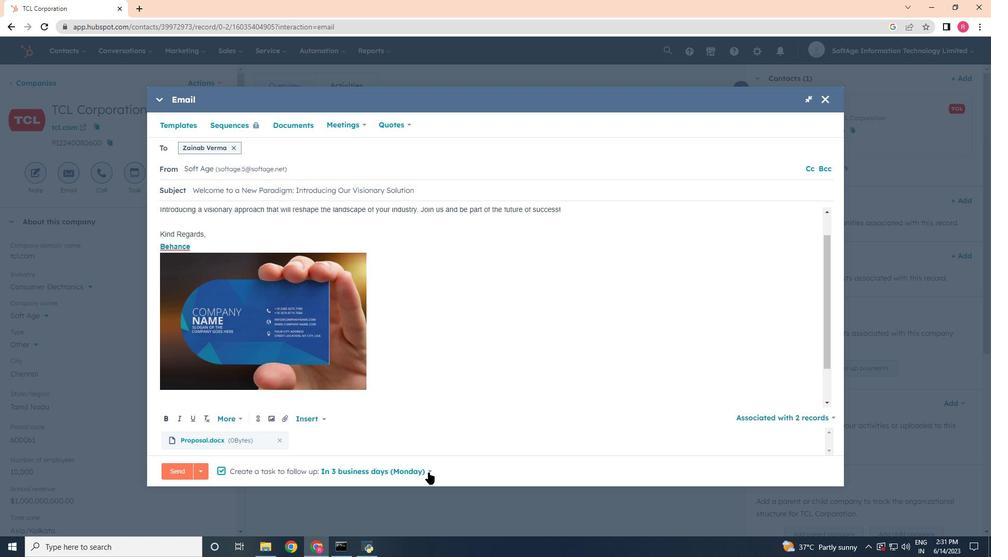 
Action: Mouse pressed left at (424, 473)
Screenshot: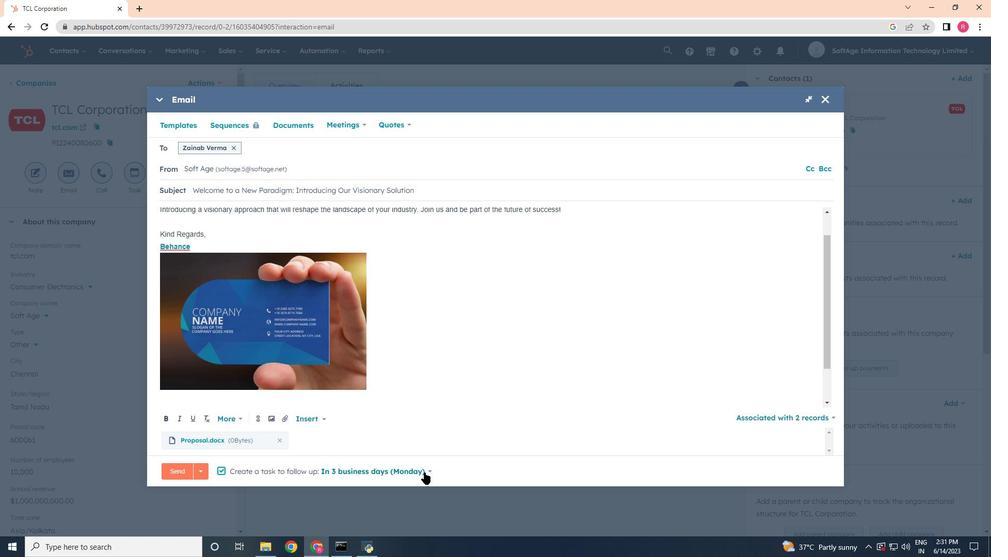 
Action: Mouse moved to (348, 411)
Screenshot: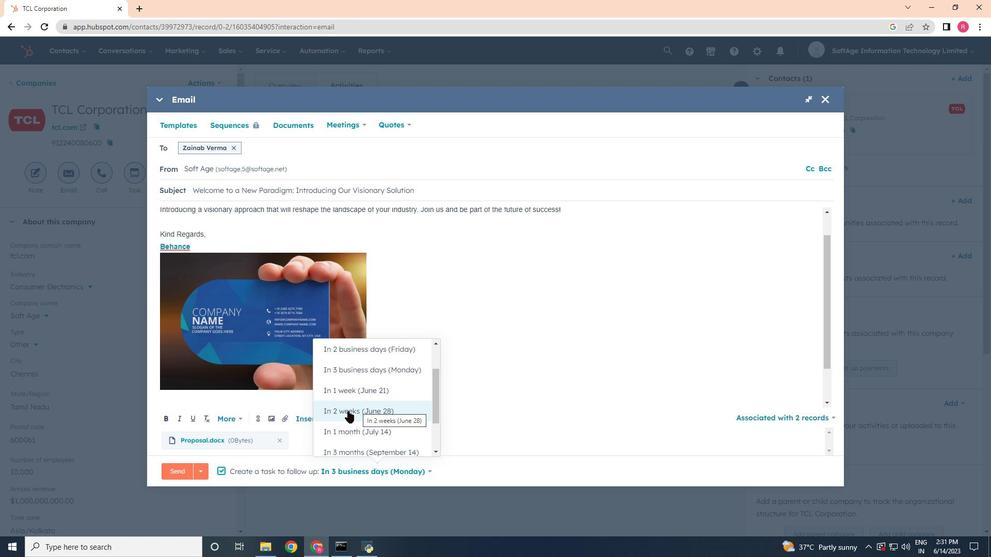 
Action: Mouse scrolled (348, 411) with delta (0, 0)
Screenshot: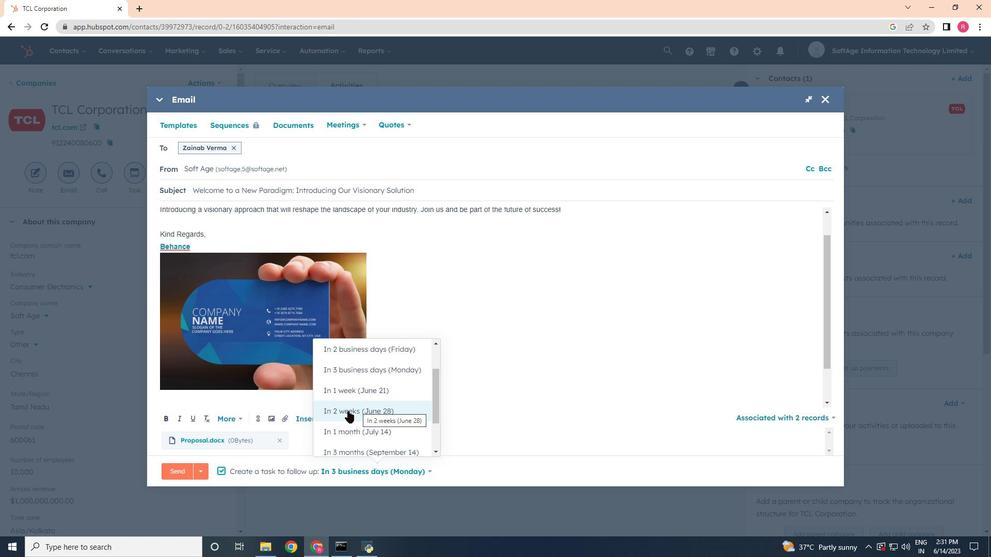 
Action: Mouse moved to (351, 401)
Screenshot: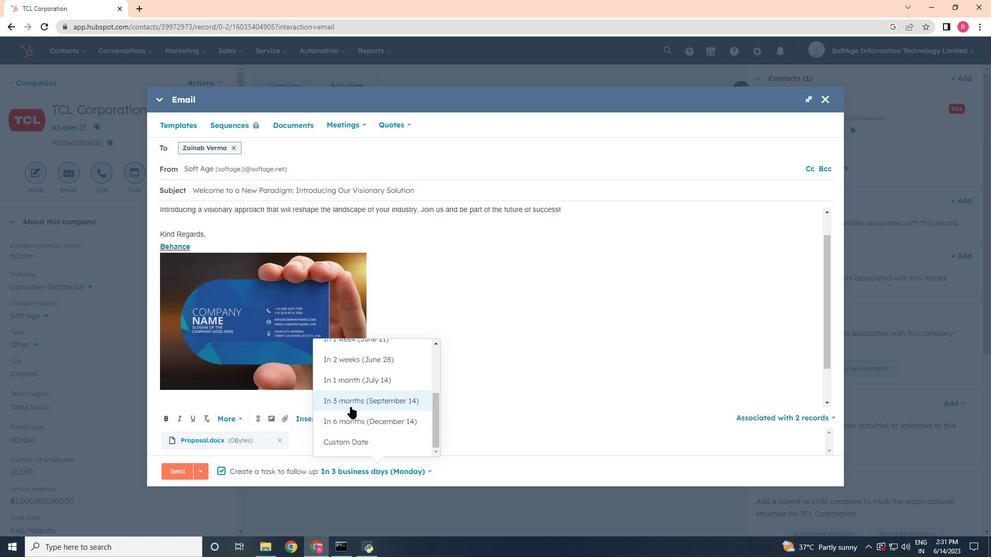 
Action: Mouse scrolled (351, 401) with delta (0, 0)
Screenshot: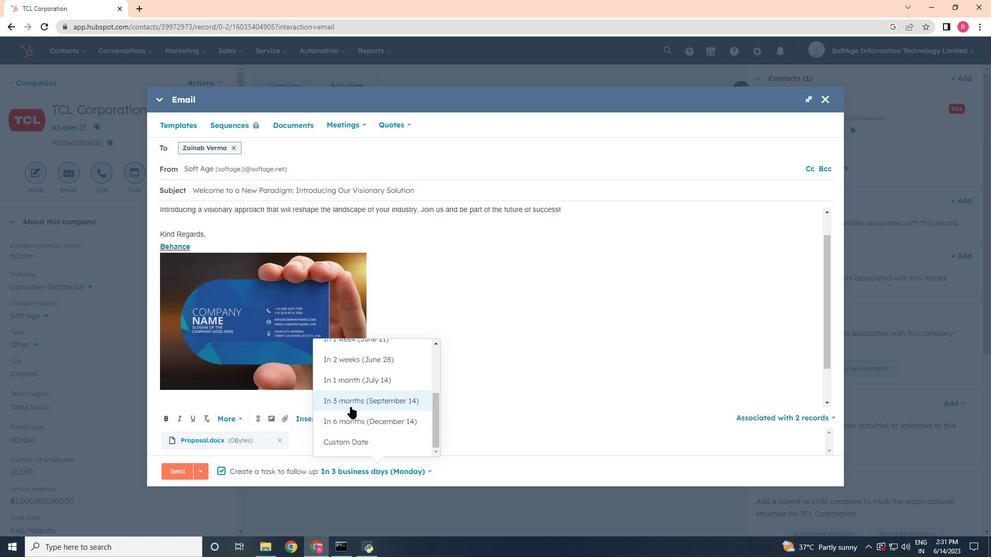 
Action: Mouse scrolled (351, 401) with delta (0, 0)
Screenshot: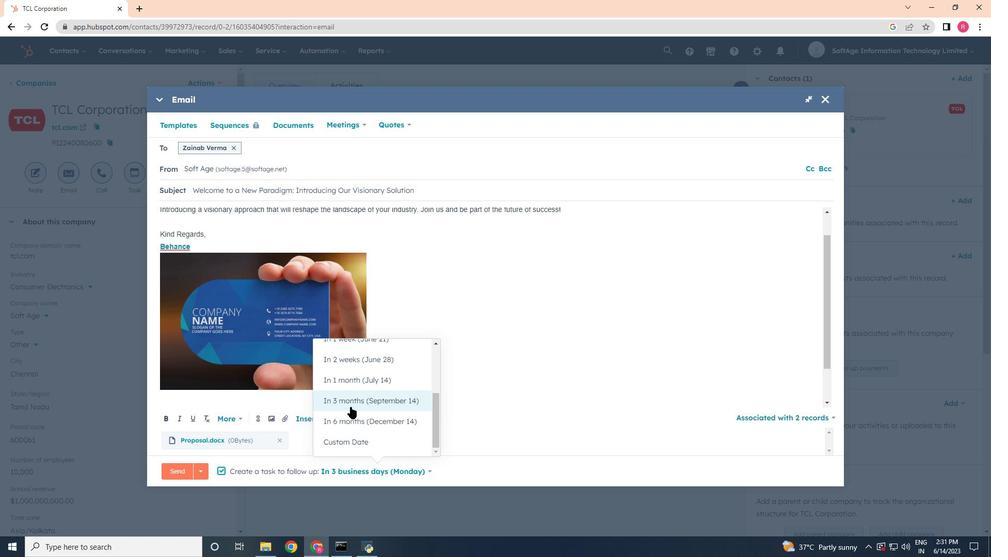 
Action: Mouse scrolled (351, 401) with delta (0, 0)
Screenshot: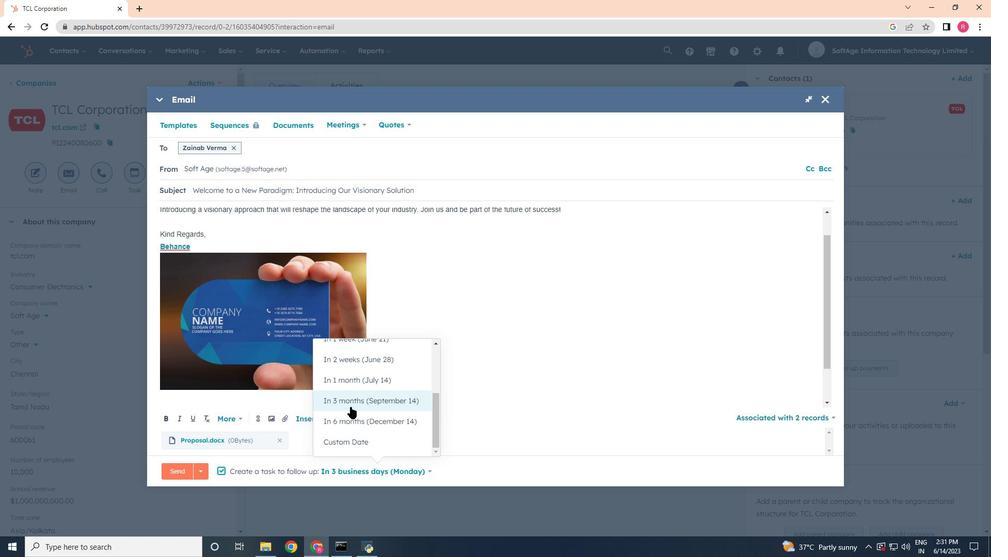 
Action: Mouse scrolled (351, 401) with delta (0, 0)
Screenshot: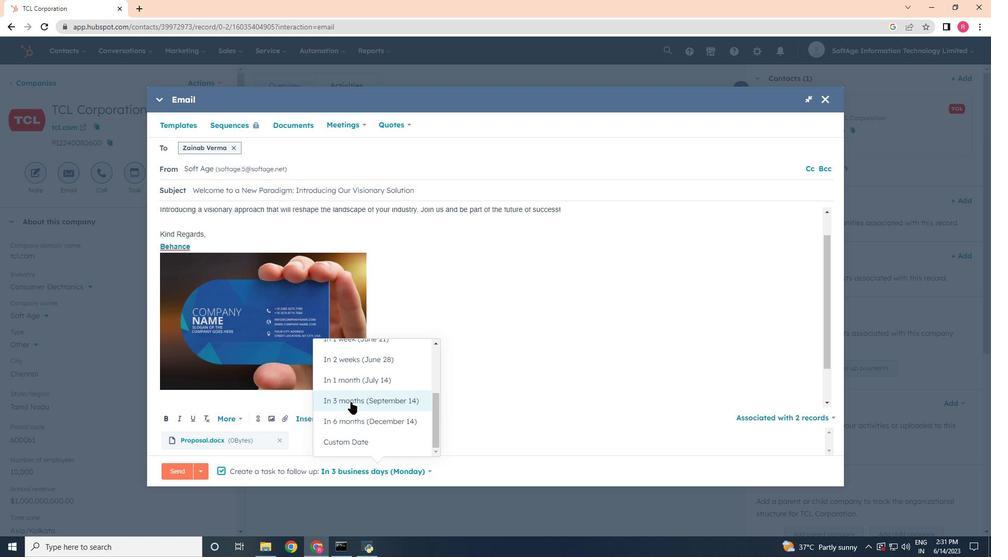 
Action: Mouse moved to (351, 400)
Screenshot: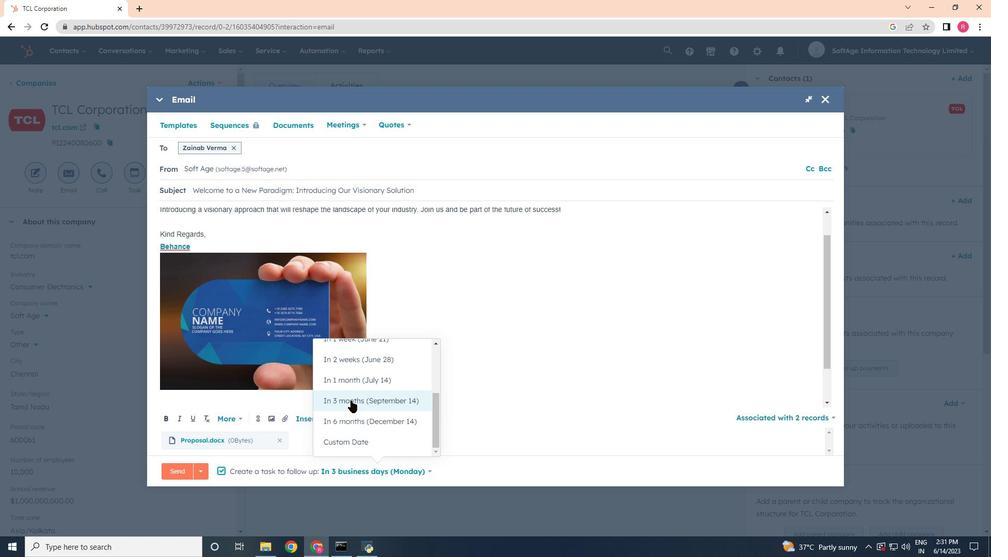 
Action: Mouse scrolled (351, 401) with delta (0, 0)
Screenshot: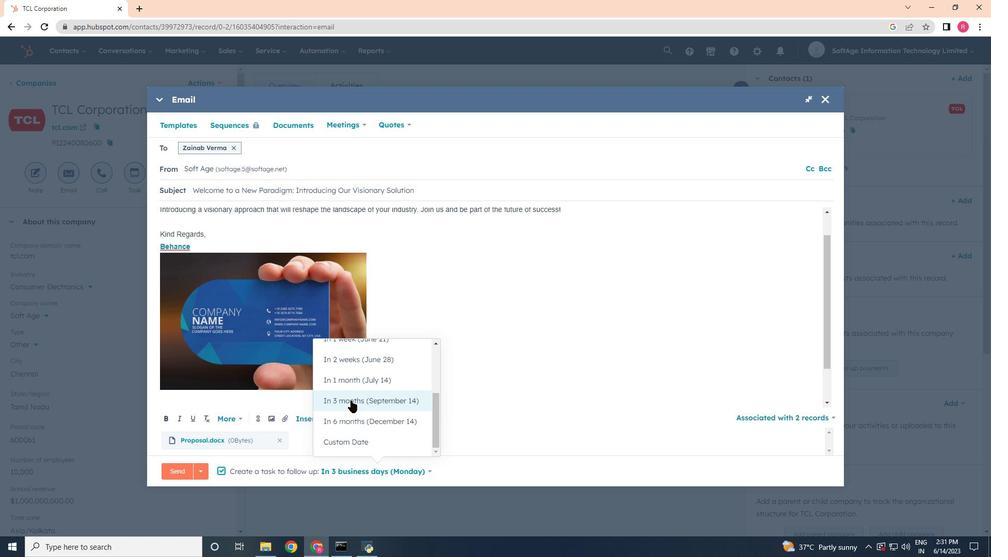 
Action: Mouse moved to (353, 380)
Screenshot: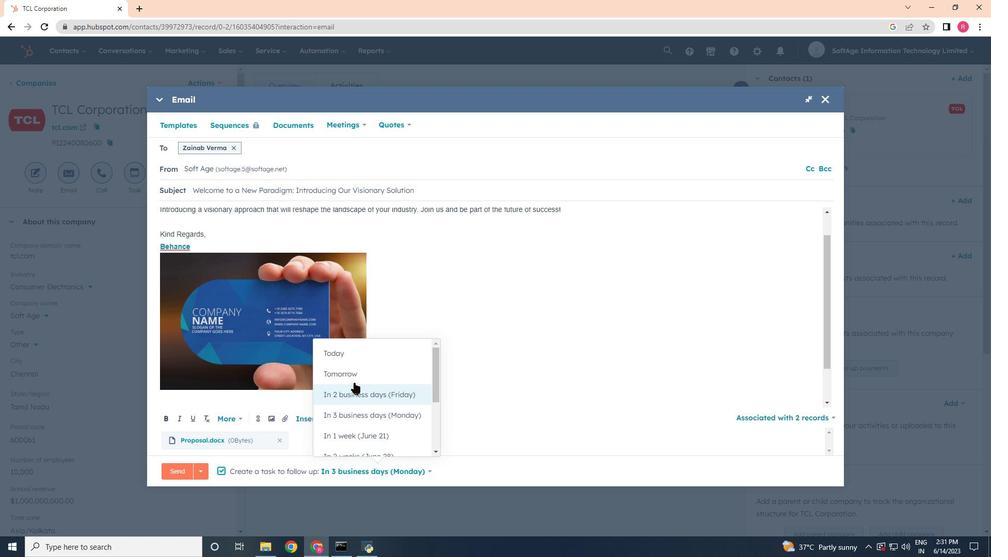 
Action: Mouse pressed left at (353, 380)
Screenshot: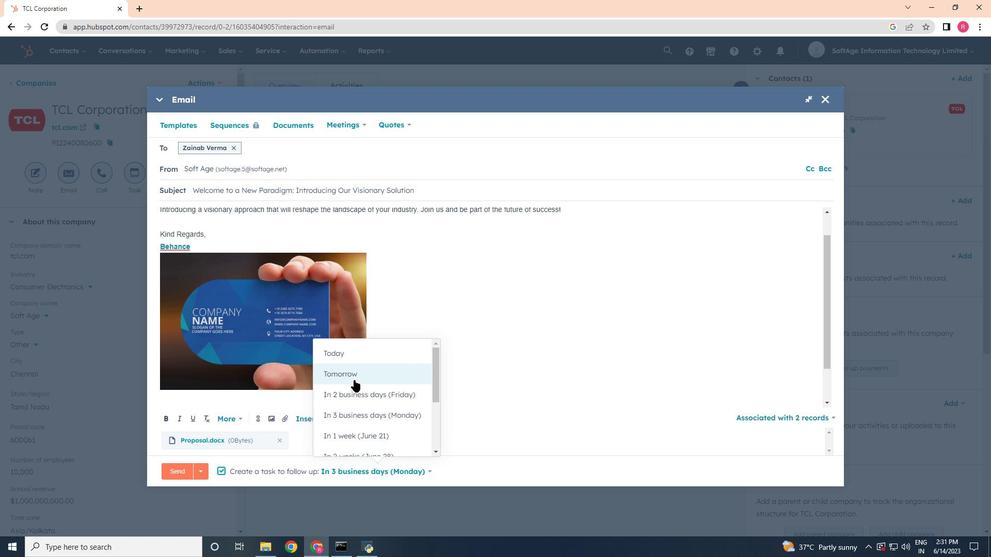 
Action: Mouse moved to (173, 472)
Screenshot: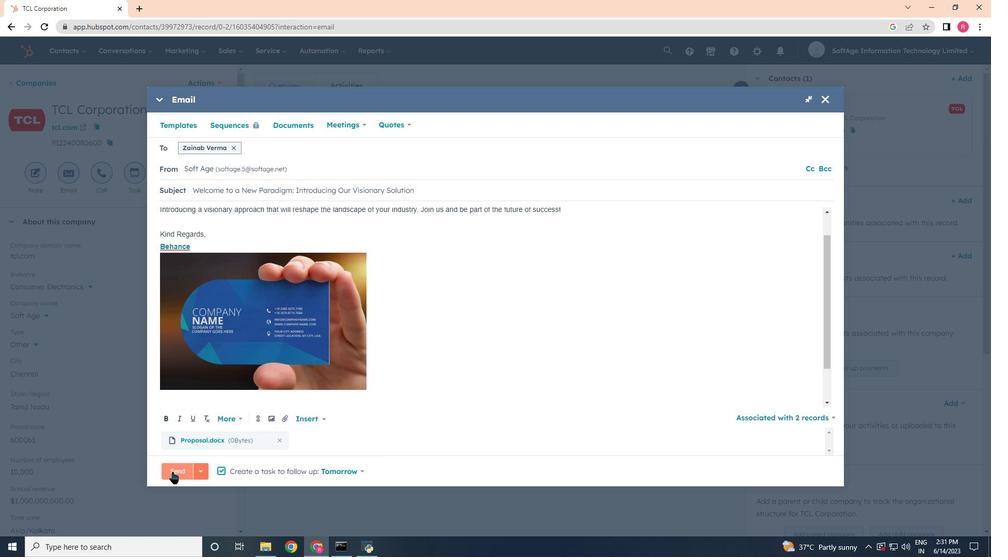 
Action: Mouse pressed left at (173, 472)
Screenshot: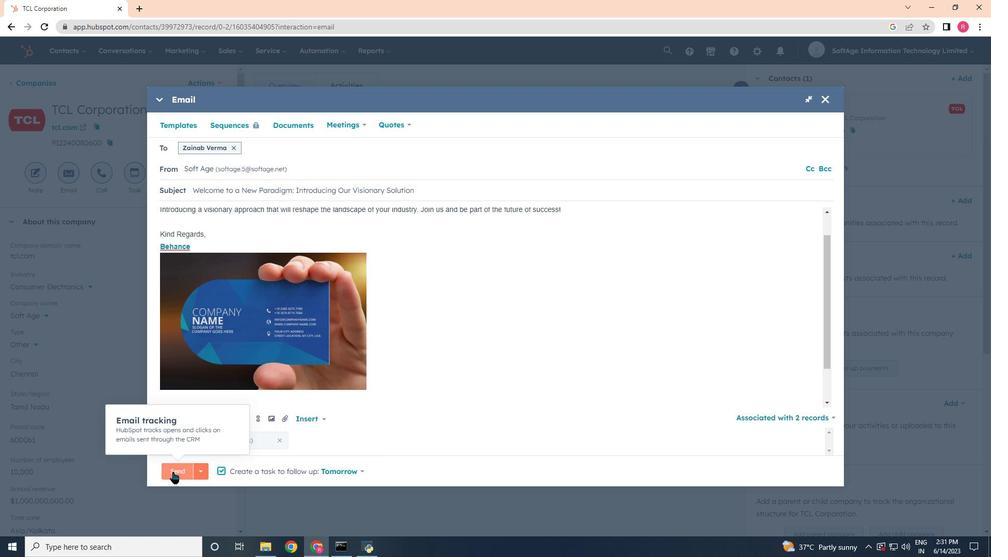 
Action: Mouse moved to (173, 470)
Screenshot: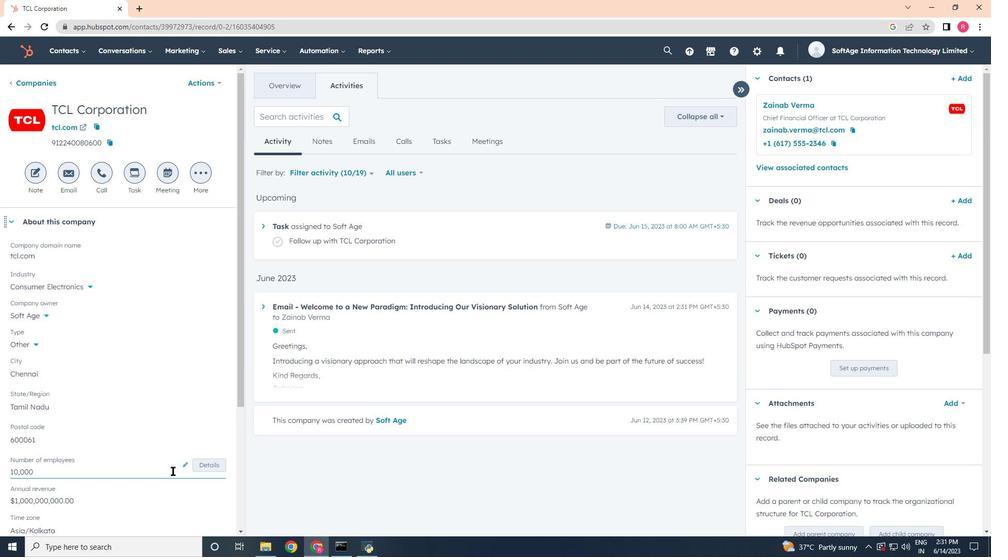 
